 Task:  Click on Hockey In the Cross-Check Hockey League click on  Pick Sheet Your name Noah Mitchell Team name Charlotte Rush - X and  Email softage.3@softage.net Period 1 - 3 Point Game Edmonton Oilers Period 1 - 2 Point Game Dallas Stars Period 1 - 1 Point Game Columbus Blue Jackets Period 2 - 3 Point Game Colorado Avalanche Period 2 - 2 Point Game Chicago Blackhawks Period 2 - 1 Point Game Carolina Hurricanes Period 3 - 3 Point Game Calgary Flames Period 3 - 2 Point Game Buffalo Sabres Period 3 - 1 Point Game Boston Bruins Submit pick sheet
Action: Mouse moved to (682, 262)
Screenshot: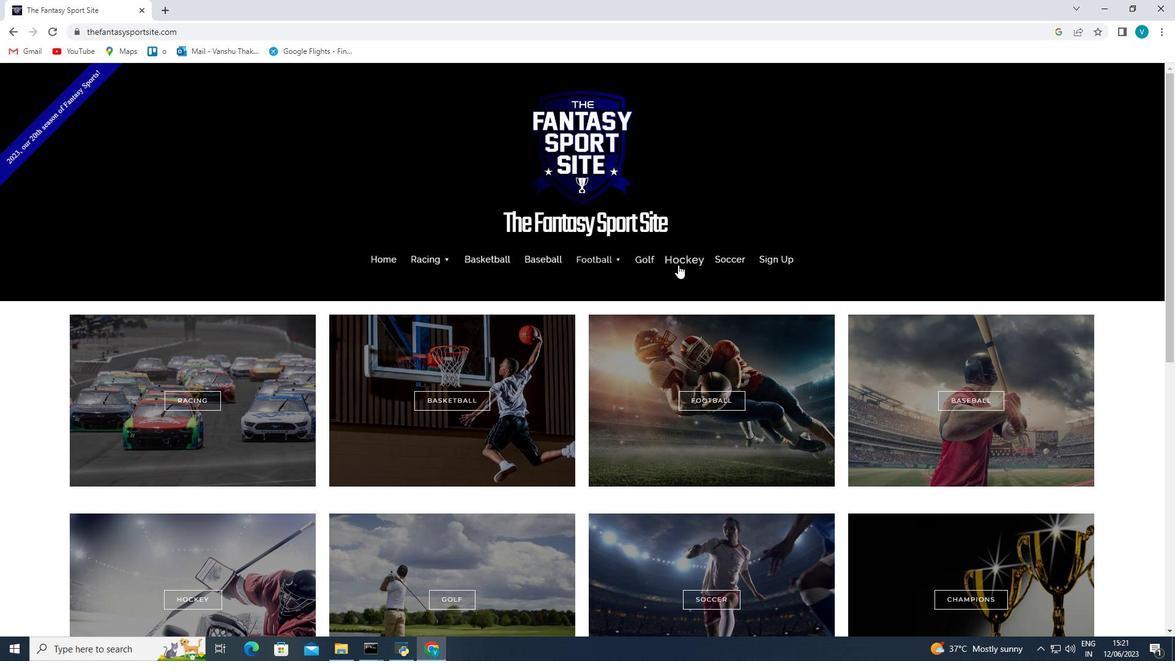 
Action: Mouse pressed left at (682, 262)
Screenshot: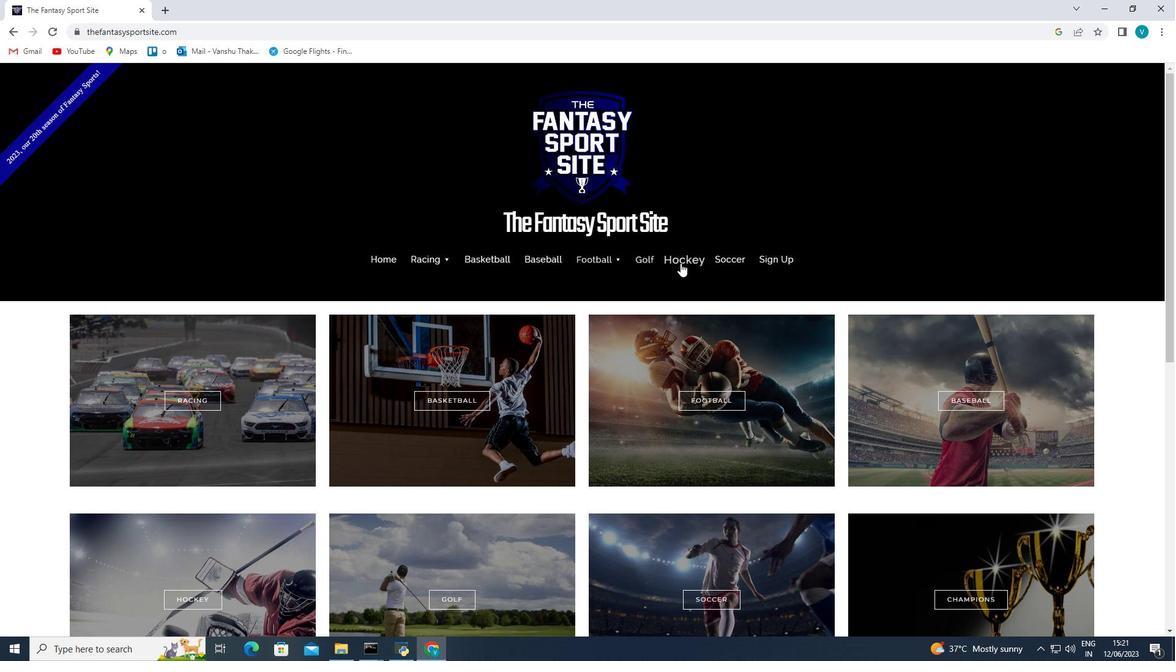 
Action: Mouse moved to (399, 430)
Screenshot: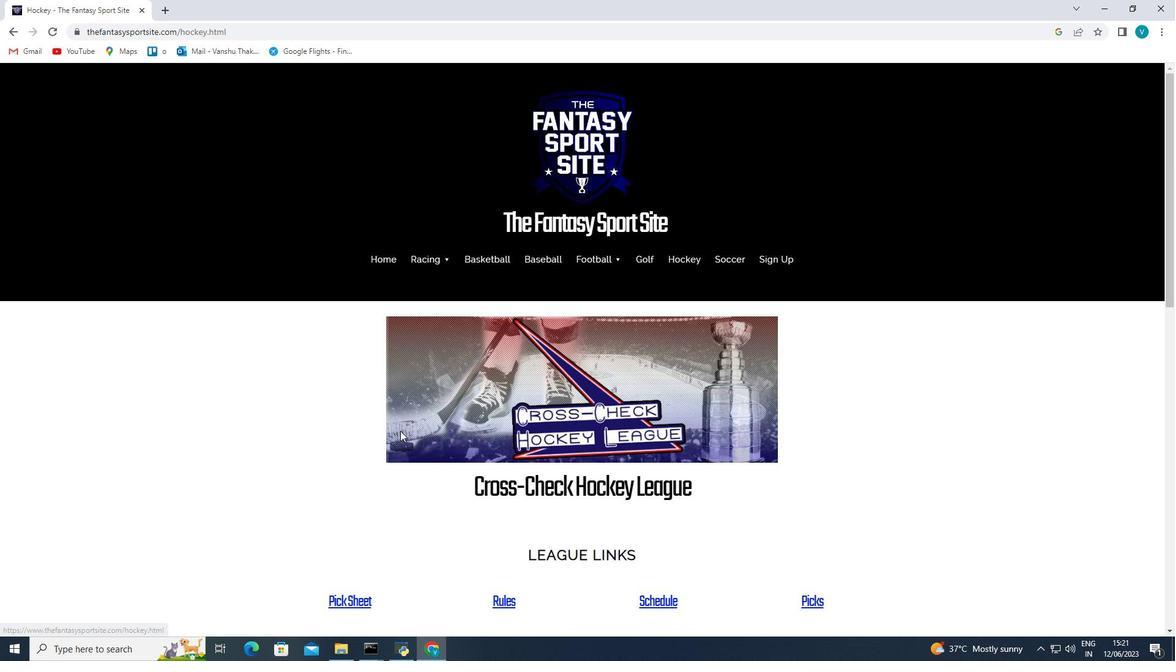 
Action: Mouse scrolled (399, 430) with delta (0, 0)
Screenshot: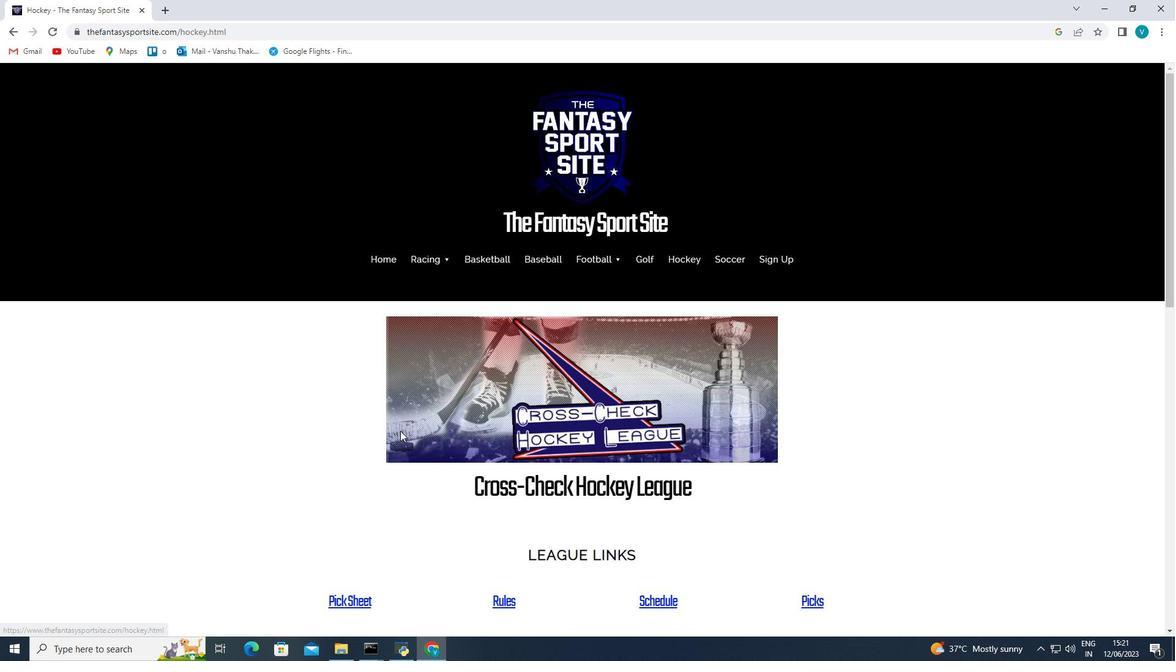 
Action: Mouse scrolled (399, 430) with delta (0, 0)
Screenshot: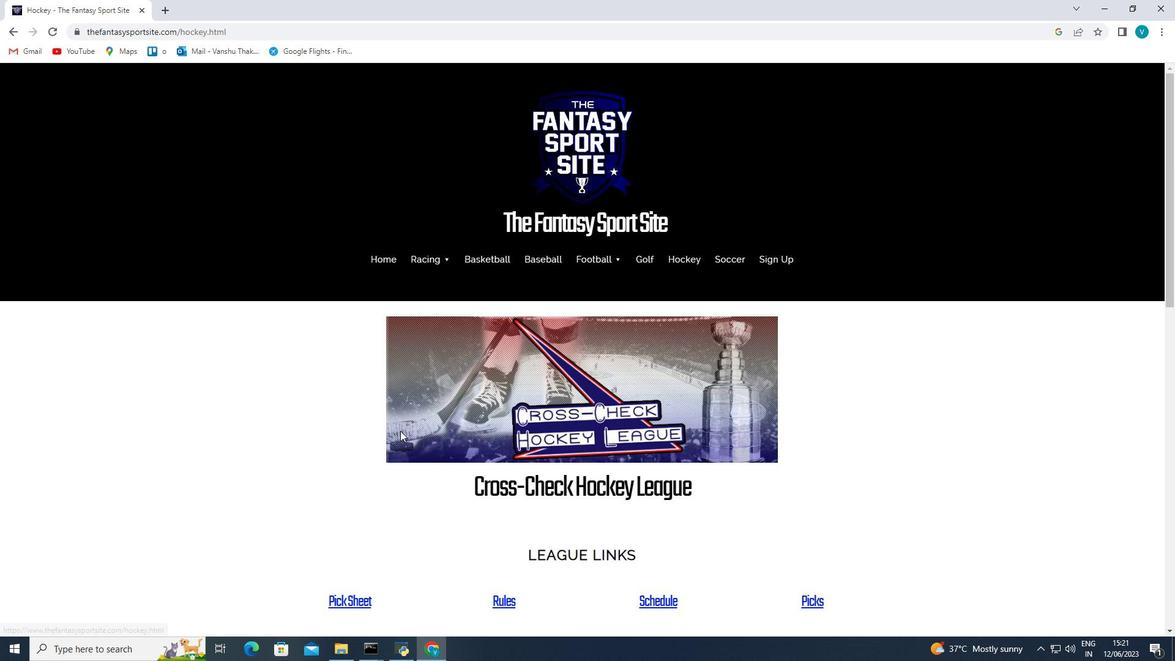 
Action: Mouse scrolled (399, 430) with delta (0, 0)
Screenshot: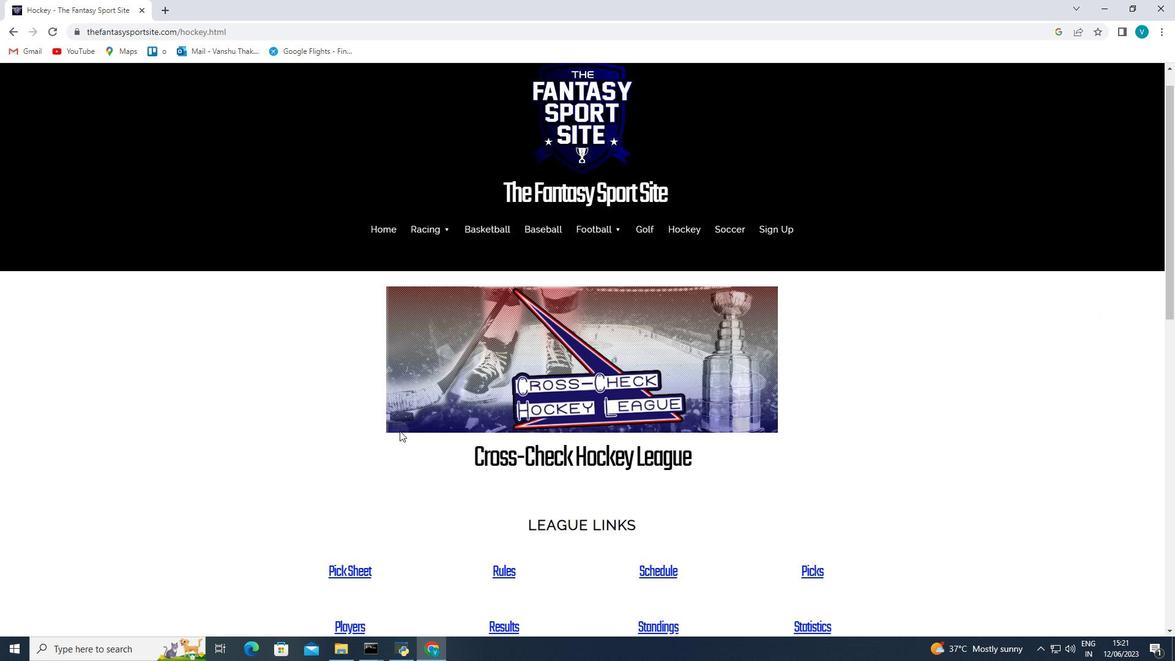 
Action: Mouse moved to (331, 419)
Screenshot: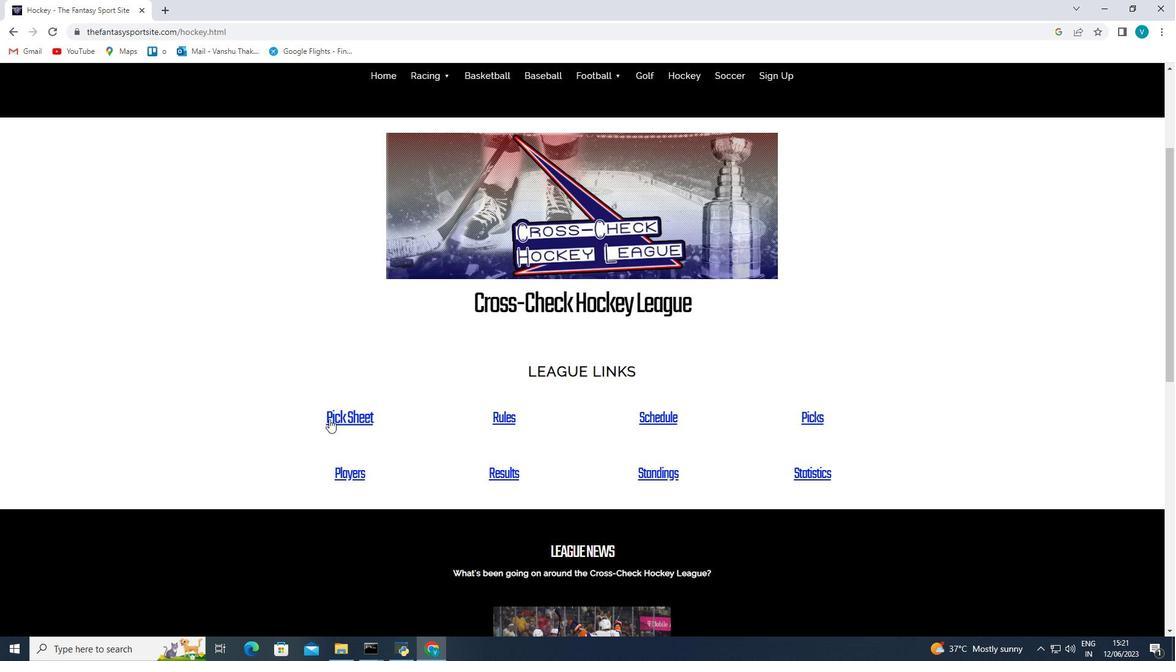 
Action: Mouse pressed left at (331, 419)
Screenshot: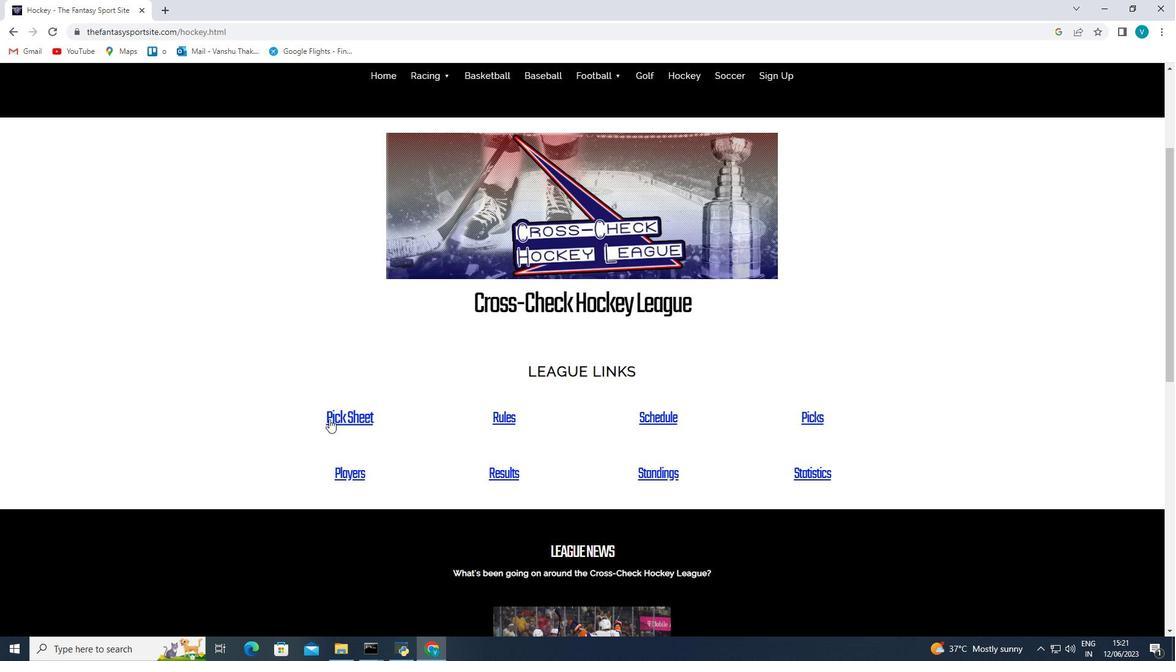 
Action: Mouse moved to (717, 388)
Screenshot: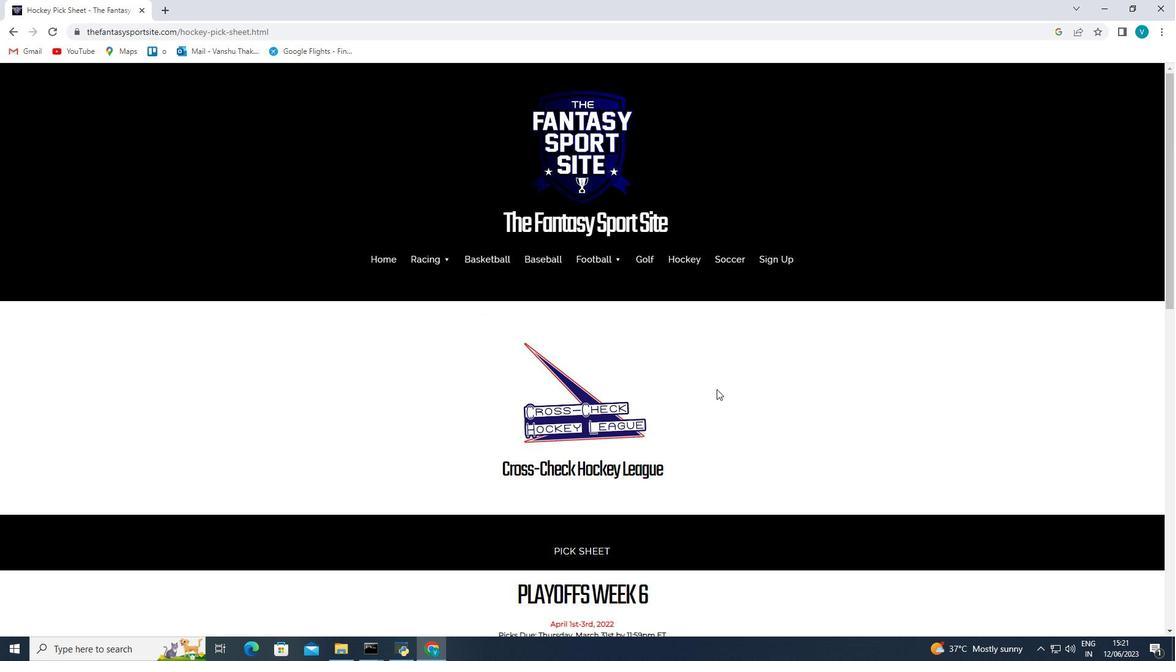 
Action: Mouse scrolled (717, 388) with delta (0, 0)
Screenshot: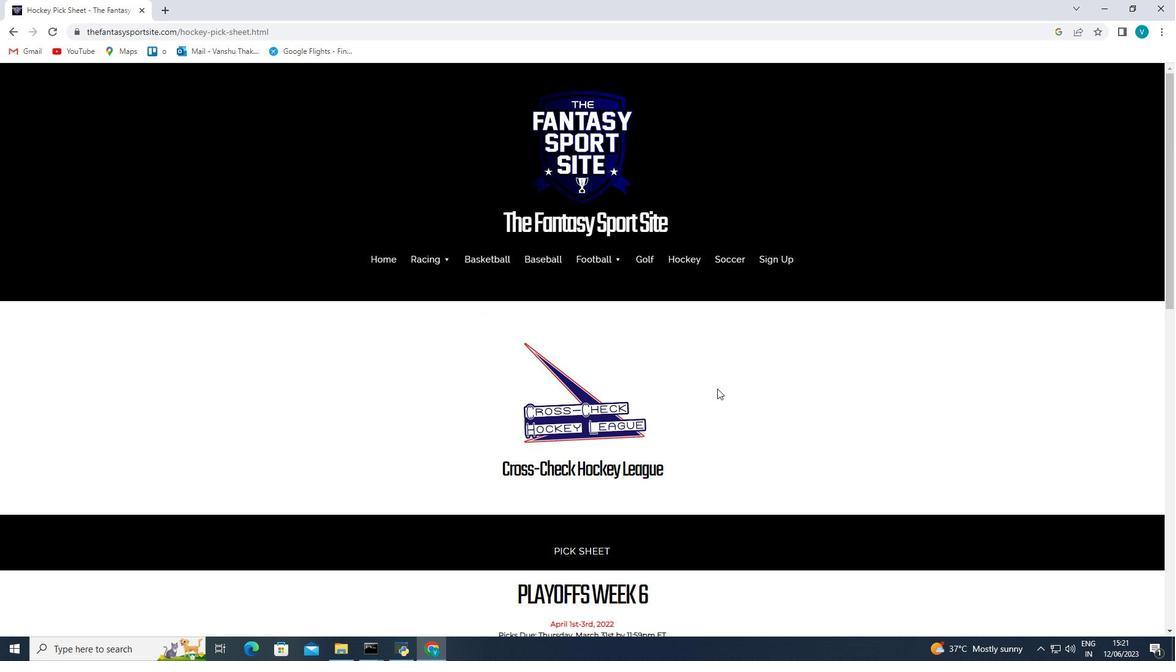 
Action: Mouse scrolled (717, 388) with delta (0, 0)
Screenshot: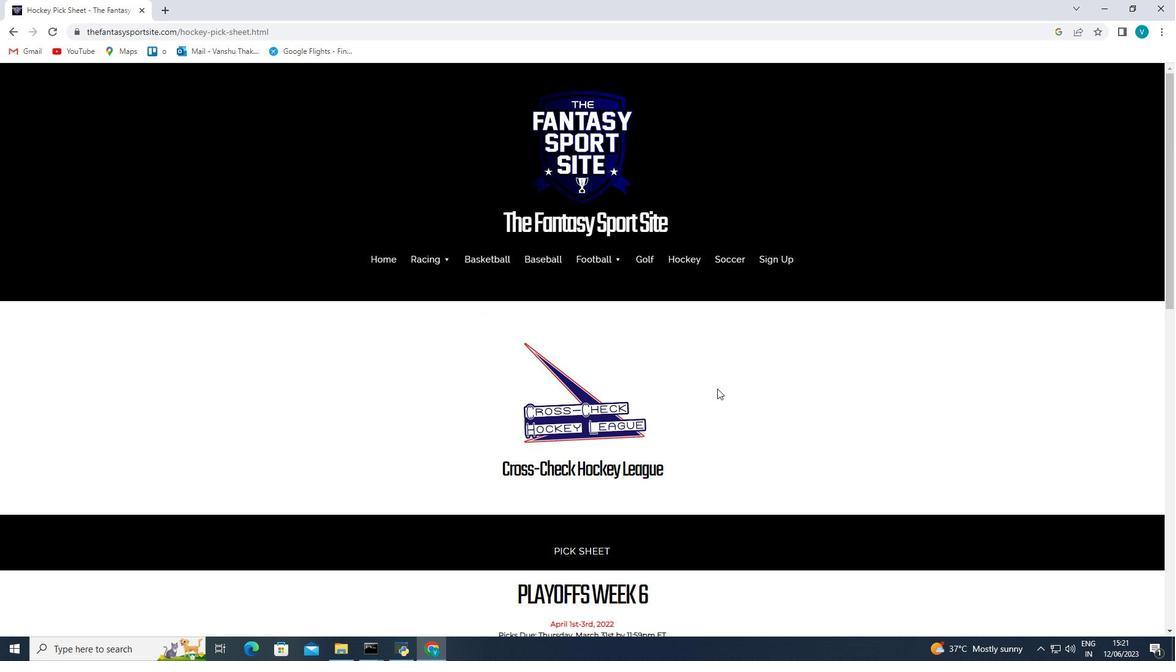 
Action: Mouse scrolled (717, 388) with delta (0, 0)
Screenshot: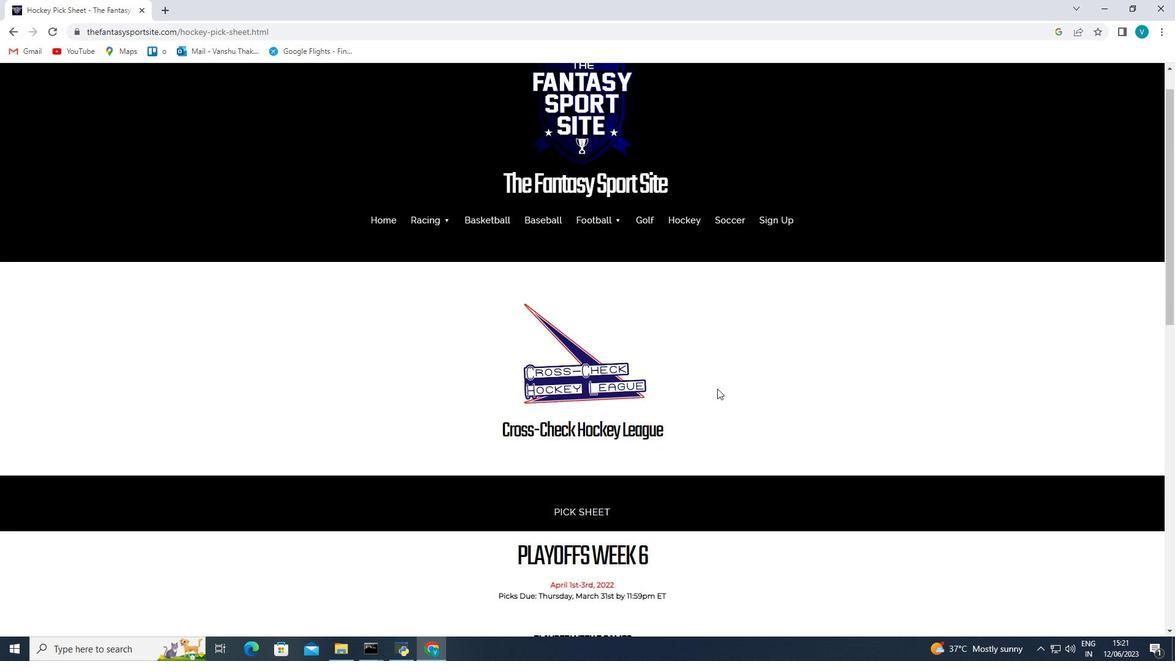
Action: Mouse scrolled (717, 388) with delta (0, 0)
Screenshot: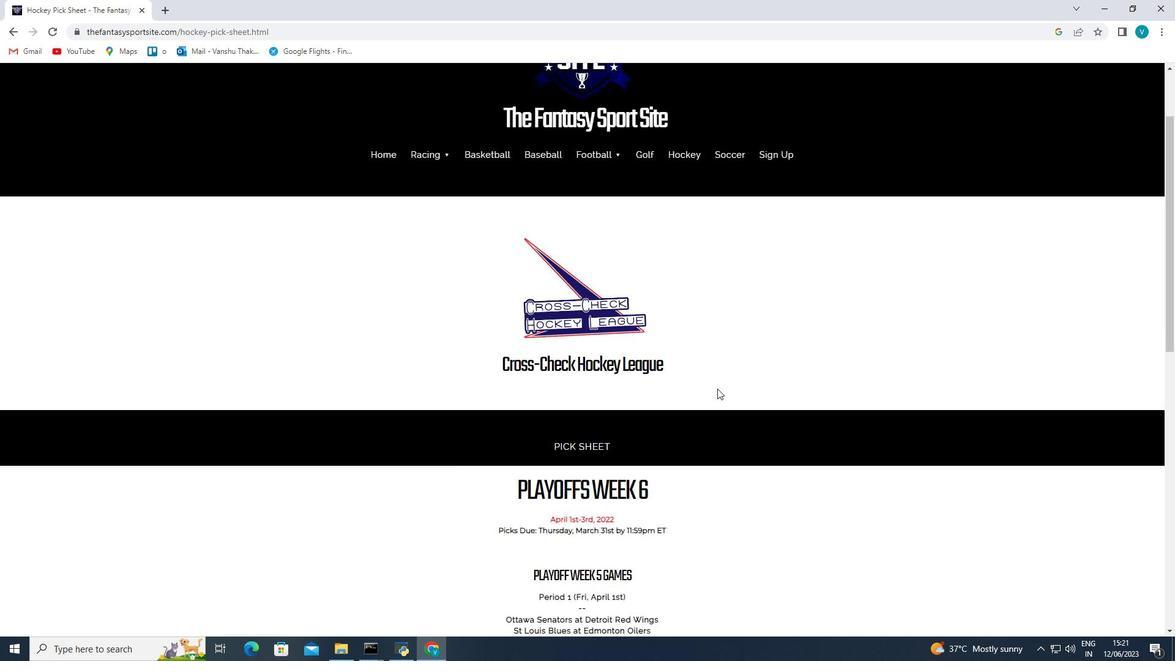 
Action: Mouse scrolled (717, 388) with delta (0, 0)
Screenshot: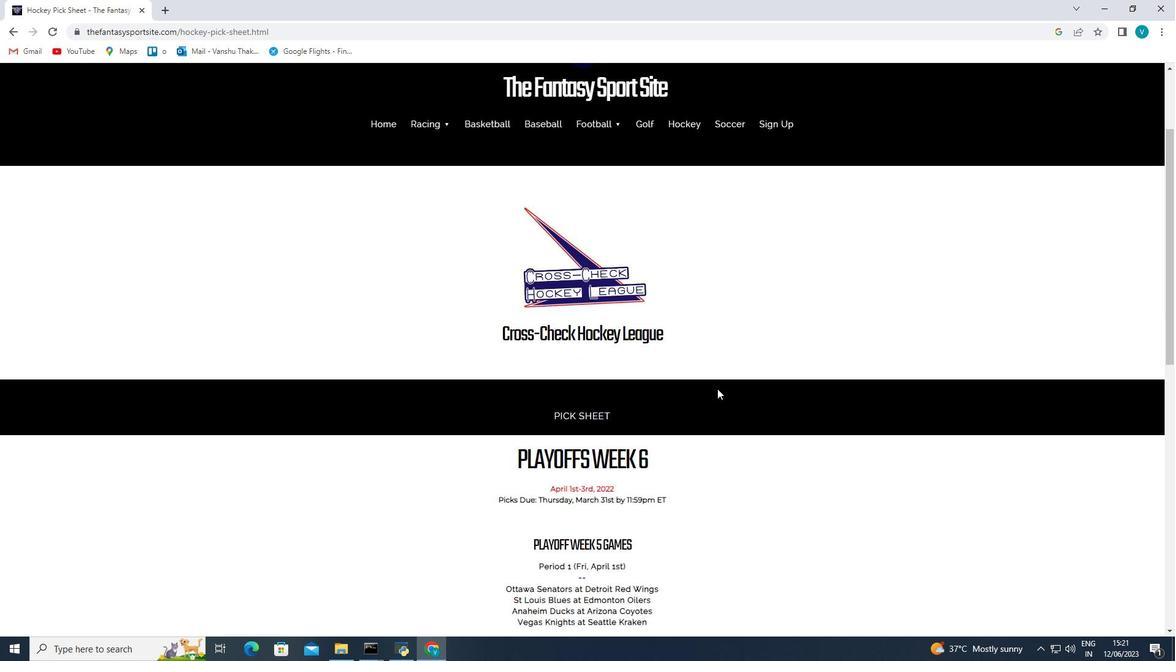 
Action: Mouse scrolled (717, 388) with delta (0, 0)
Screenshot: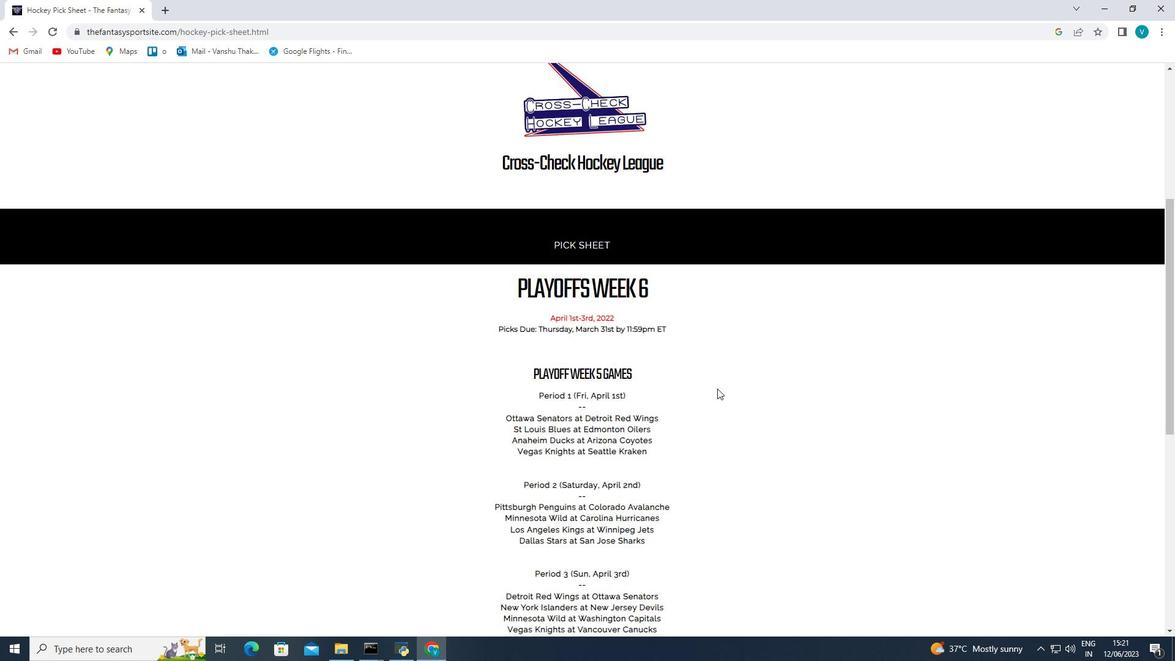
Action: Mouse scrolled (717, 388) with delta (0, 0)
Screenshot: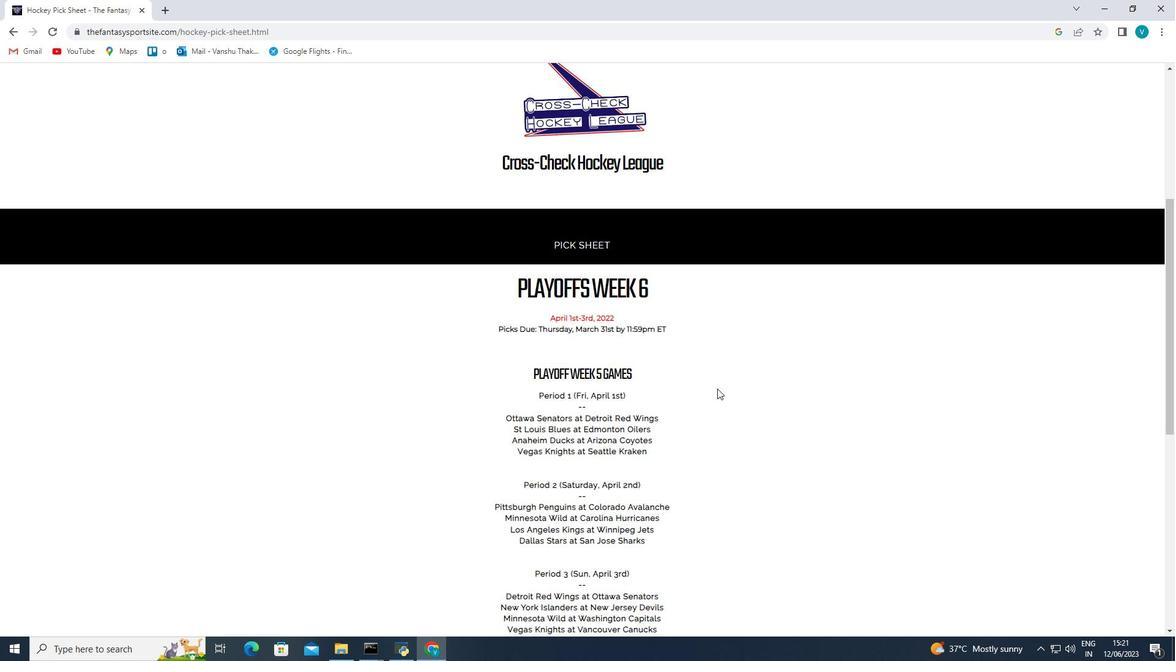 
Action: Mouse scrolled (717, 388) with delta (0, 0)
Screenshot: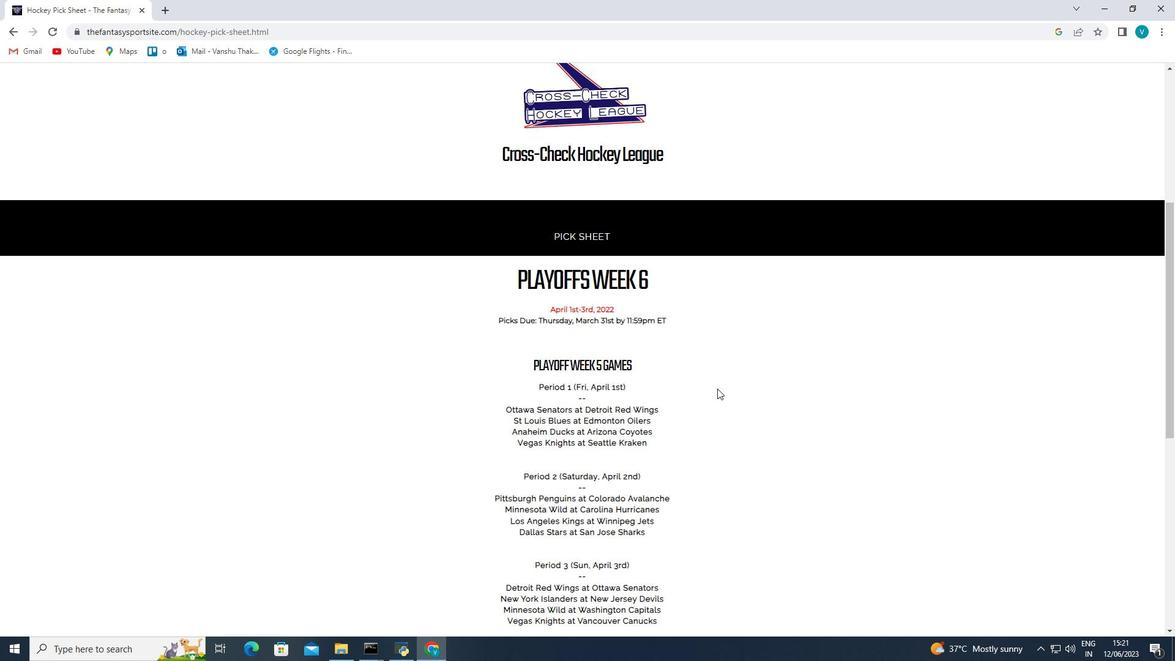 
Action: Mouse scrolled (717, 388) with delta (0, 0)
Screenshot: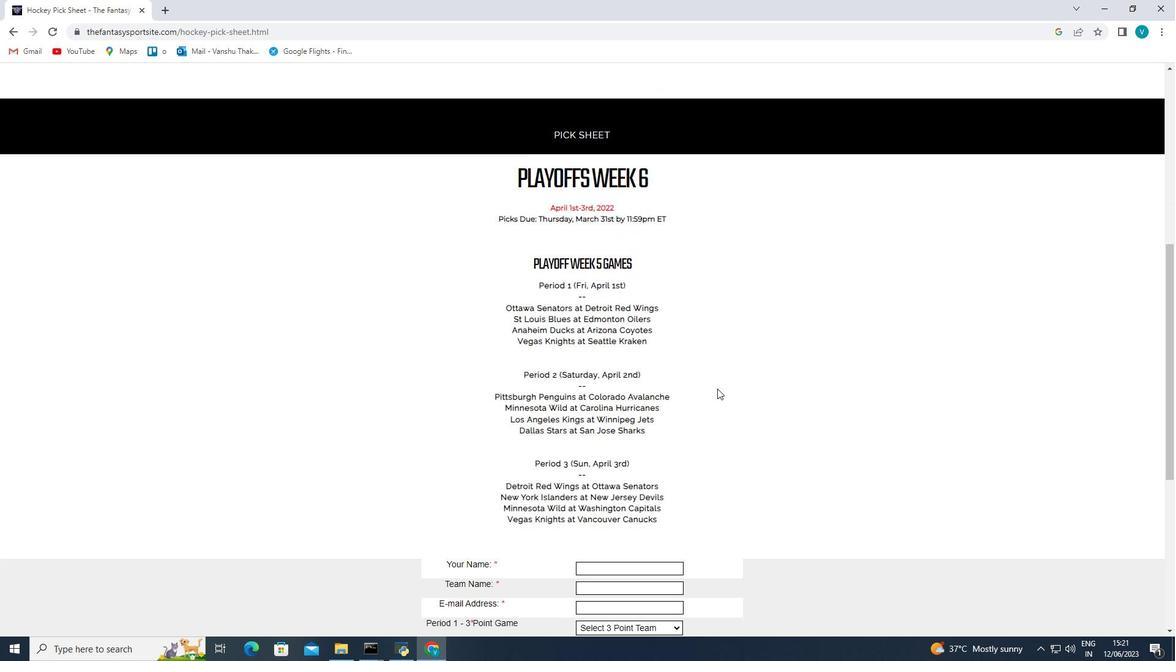 
Action: Mouse scrolled (717, 388) with delta (0, 0)
Screenshot: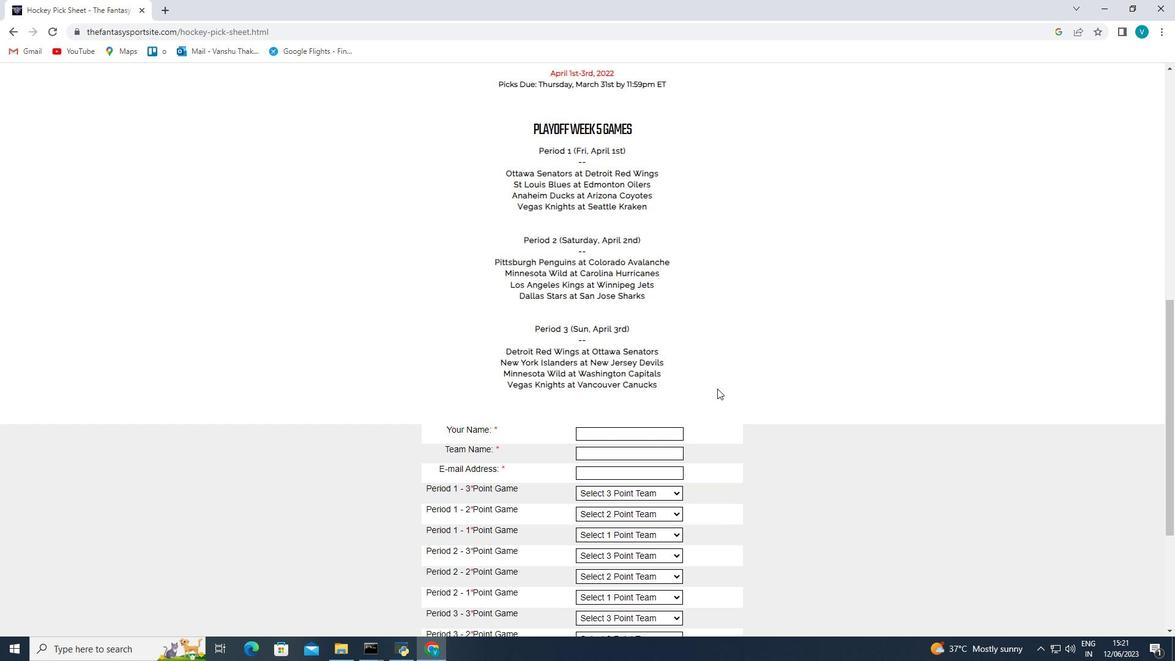 
Action: Mouse scrolled (717, 388) with delta (0, 0)
Screenshot: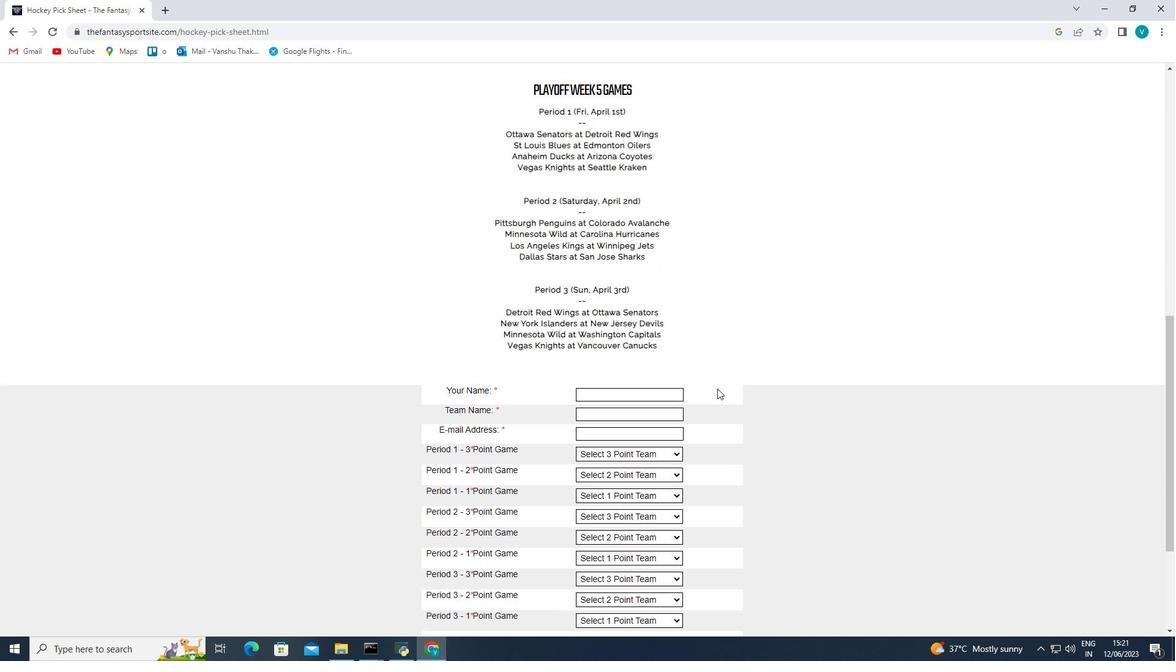 
Action: Mouse scrolled (717, 388) with delta (0, 0)
Screenshot: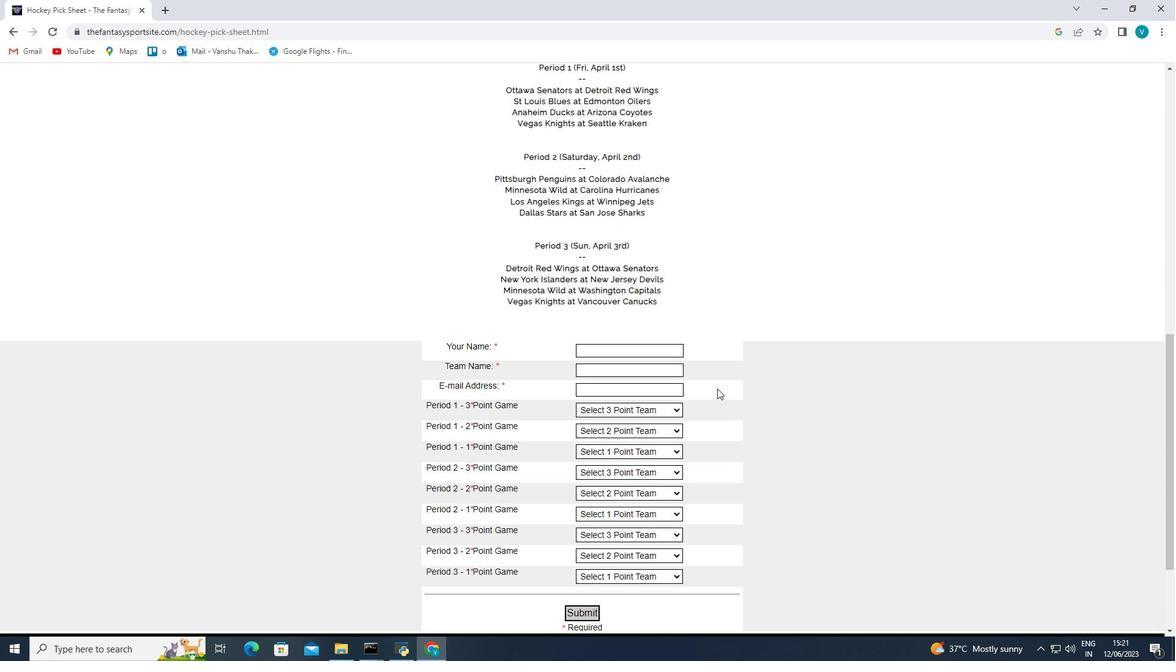 
Action: Mouse moved to (603, 254)
Screenshot: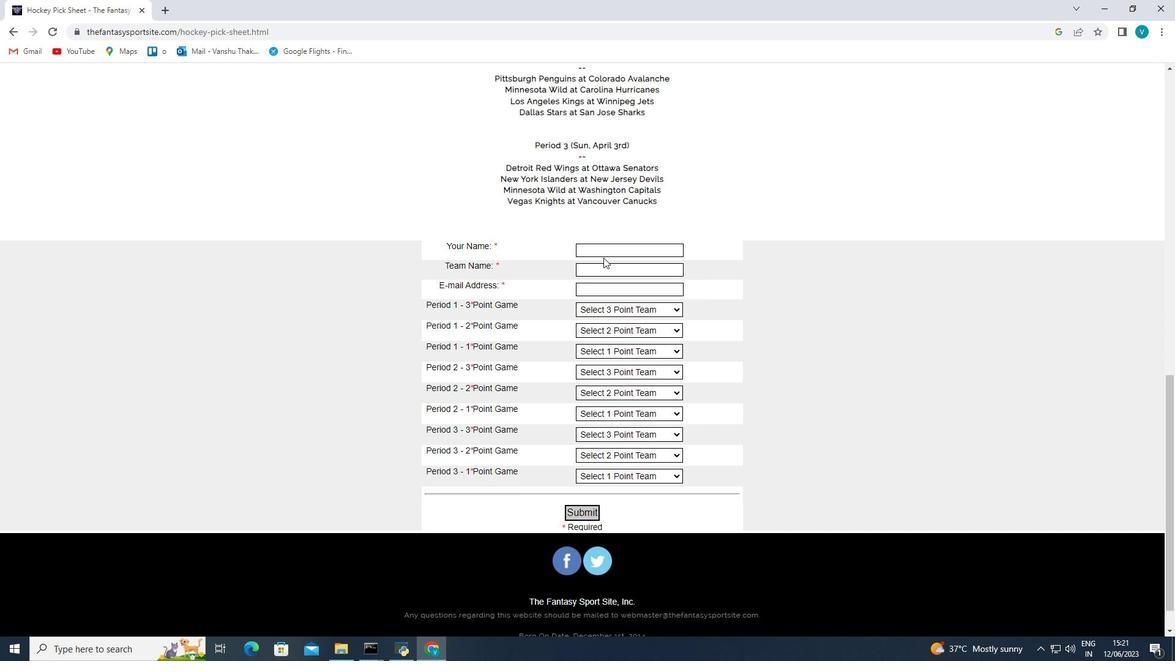 
Action: Mouse pressed left at (603, 254)
Screenshot: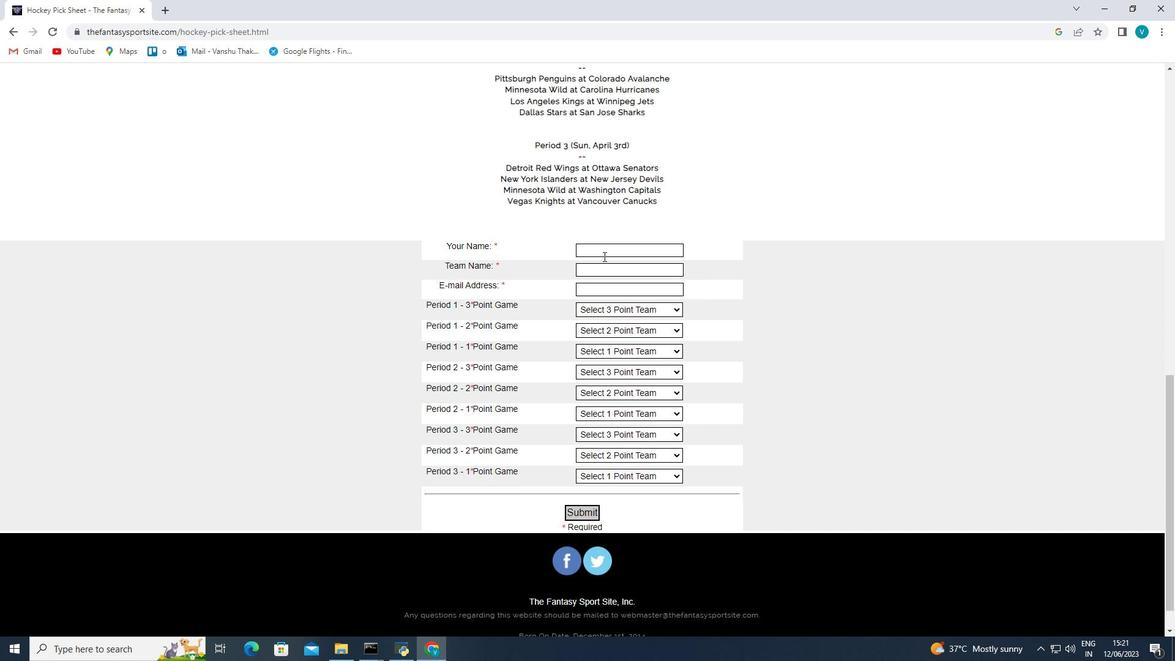 
Action: Key pressed <Key.shift>Noah<Key.space><Key.shift>Mitchell
Screenshot: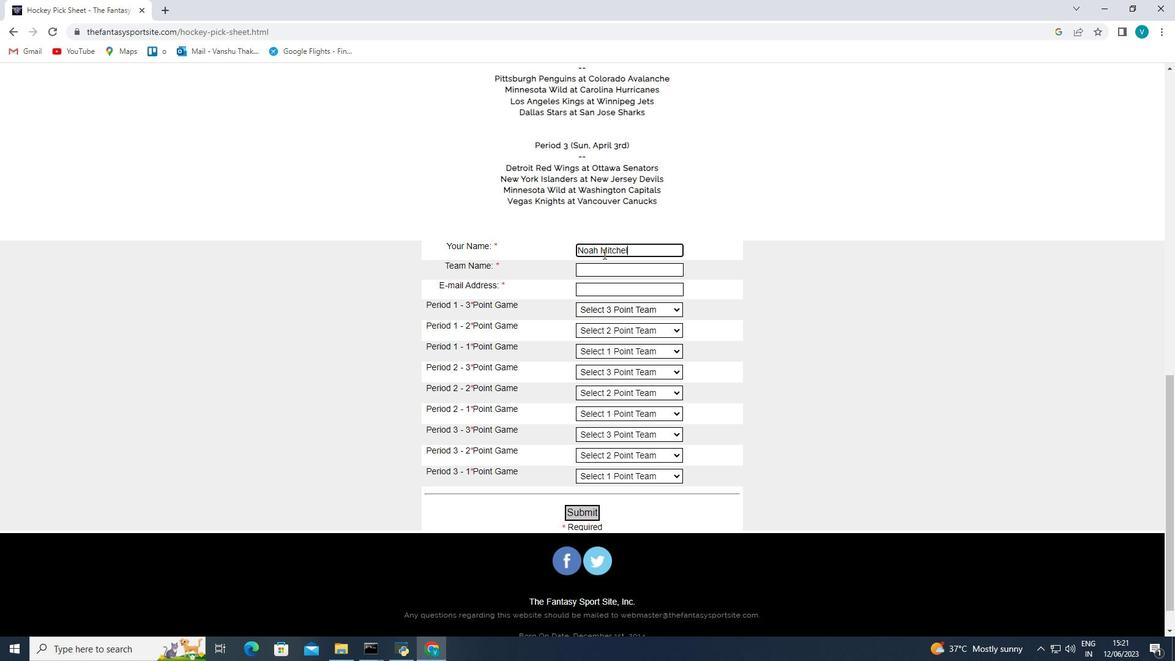 
Action: Mouse moved to (604, 269)
Screenshot: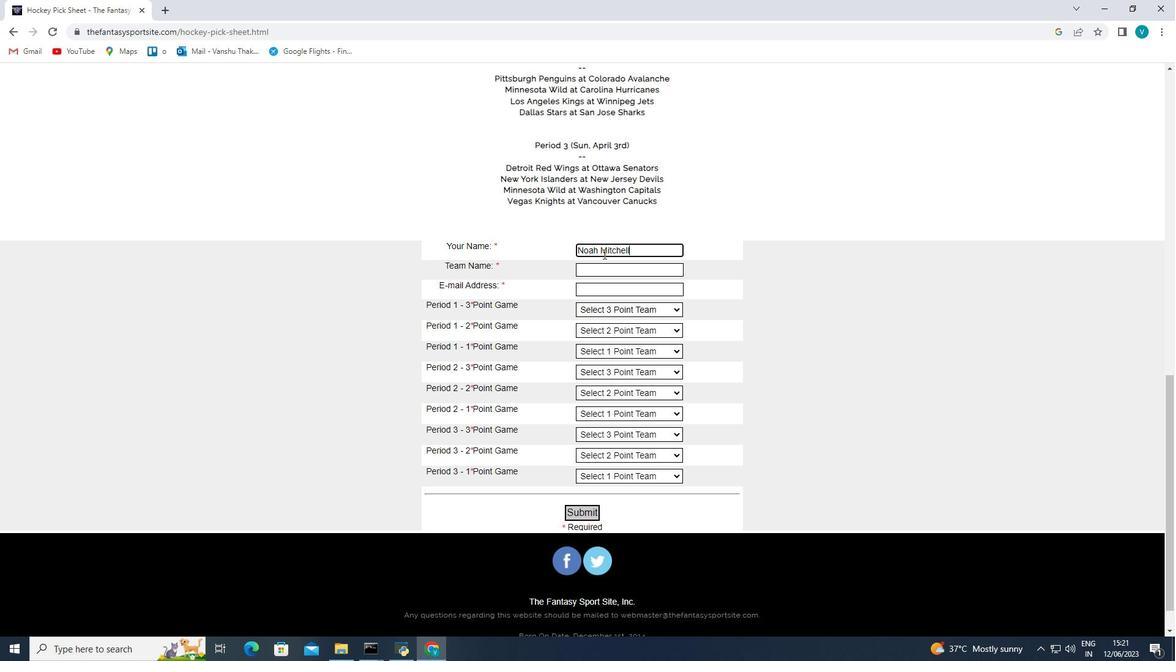 
Action: Mouse pressed left at (604, 269)
Screenshot: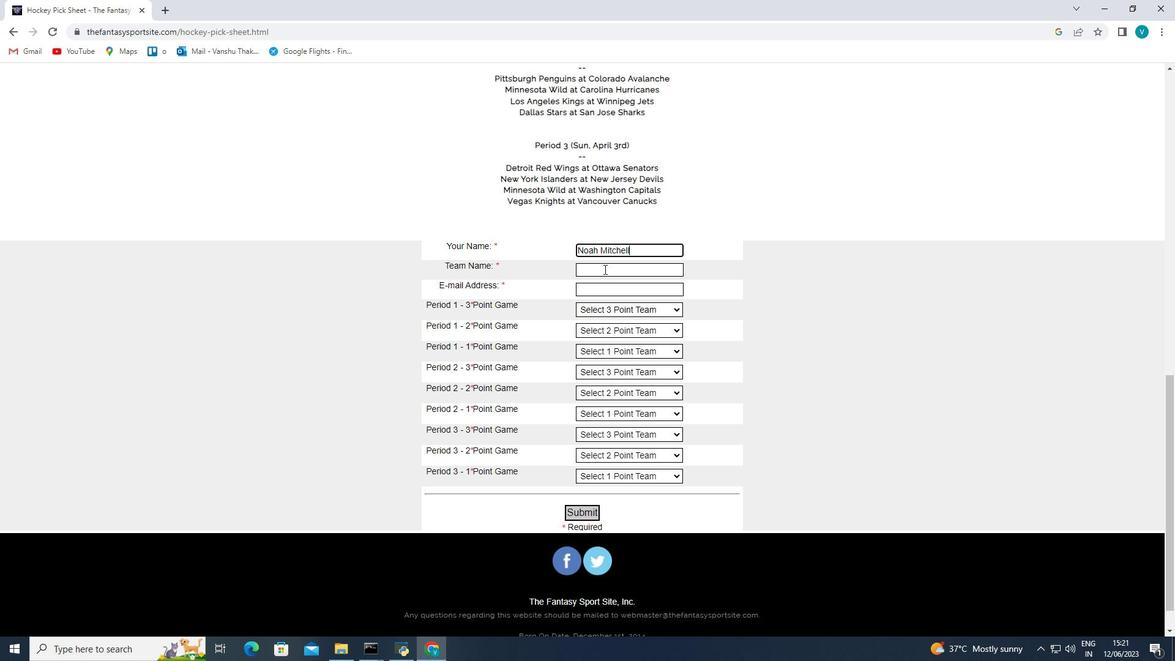 
Action: Mouse moved to (685, 216)
Screenshot: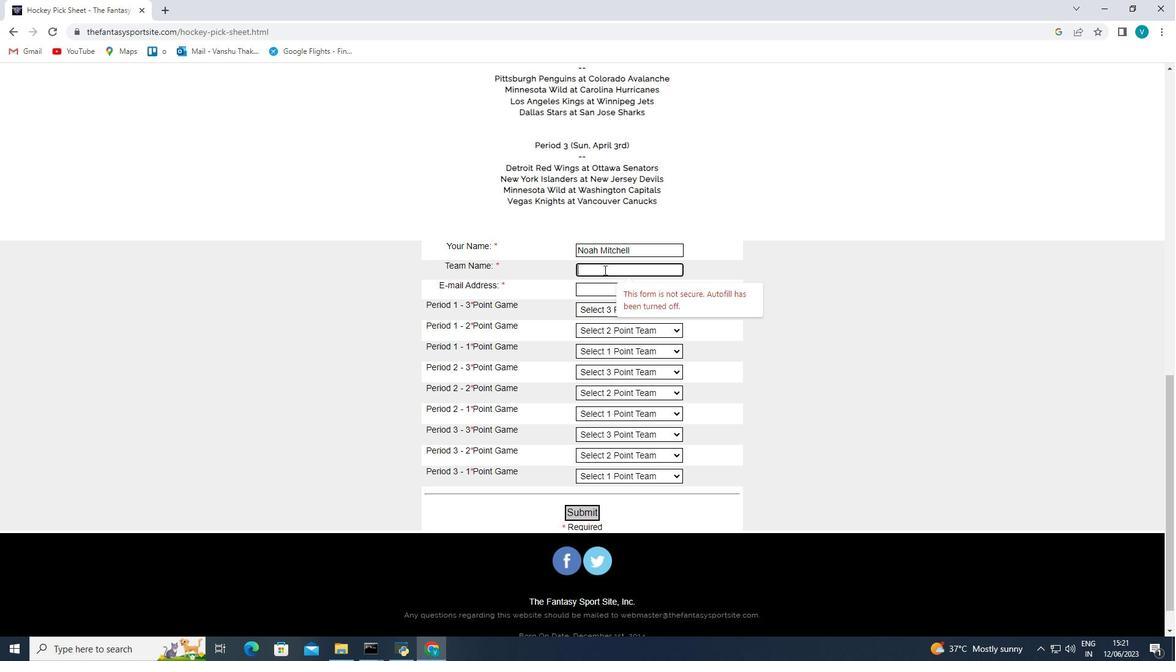 
Action: Key pressed <Key.shift>Charlotte<Key.space><Key.shift>Rush-<Key.space><Key.shift>X
Screenshot: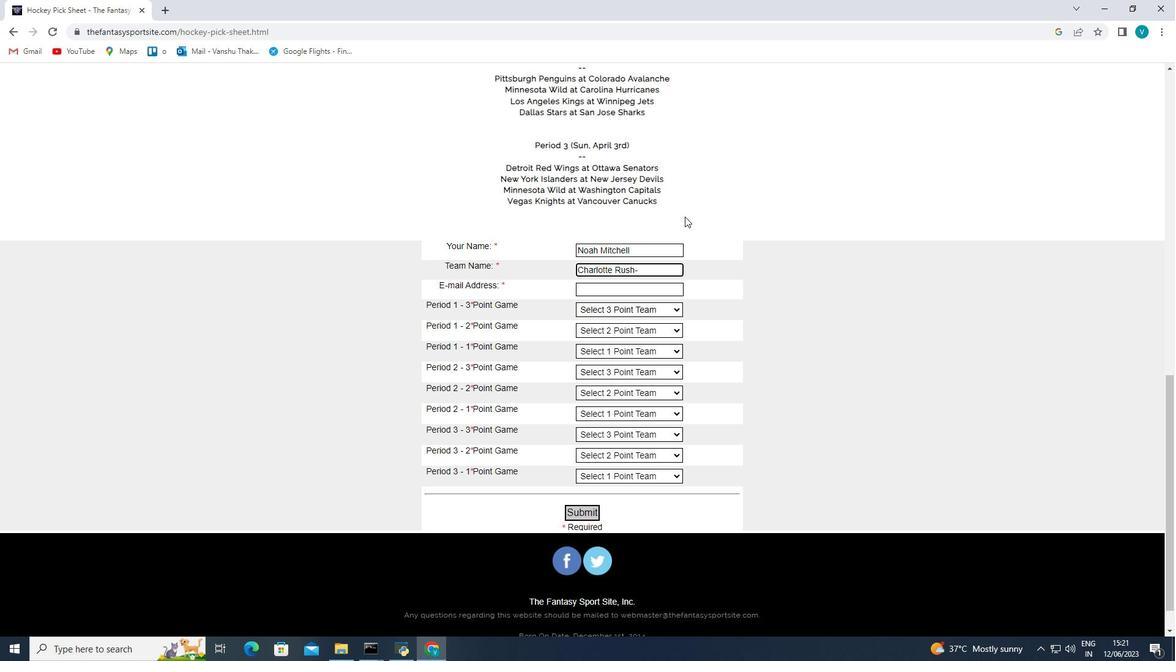 
Action: Mouse moved to (642, 287)
Screenshot: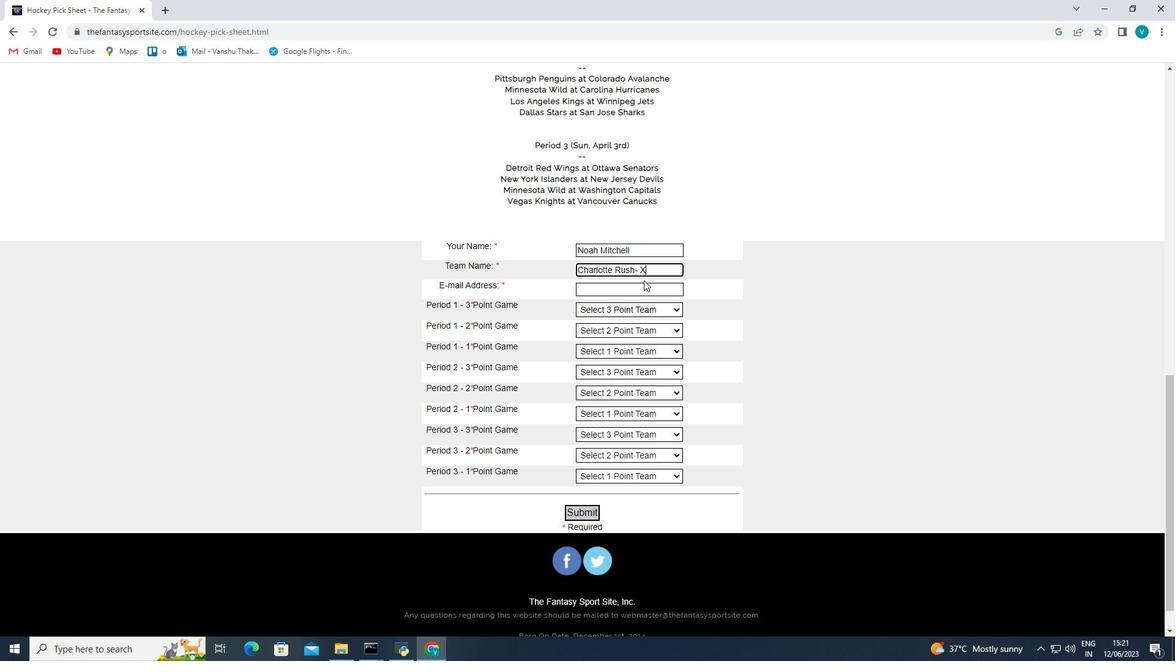 
Action: Mouse pressed left at (642, 287)
Screenshot: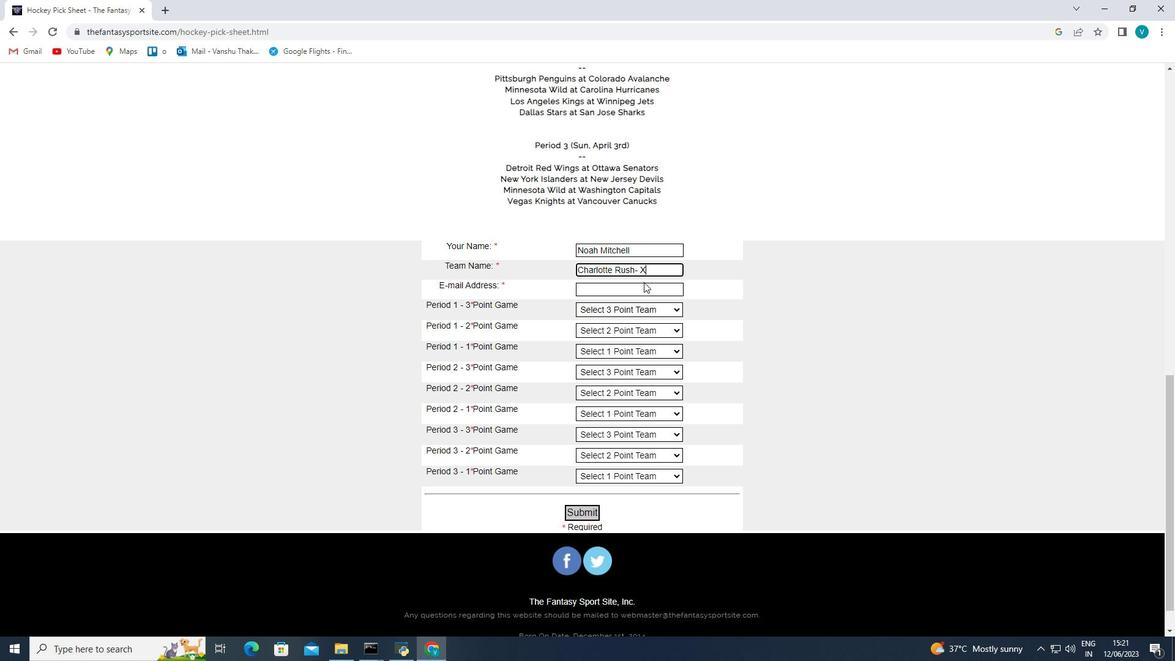 
Action: Mouse moved to (708, 241)
Screenshot: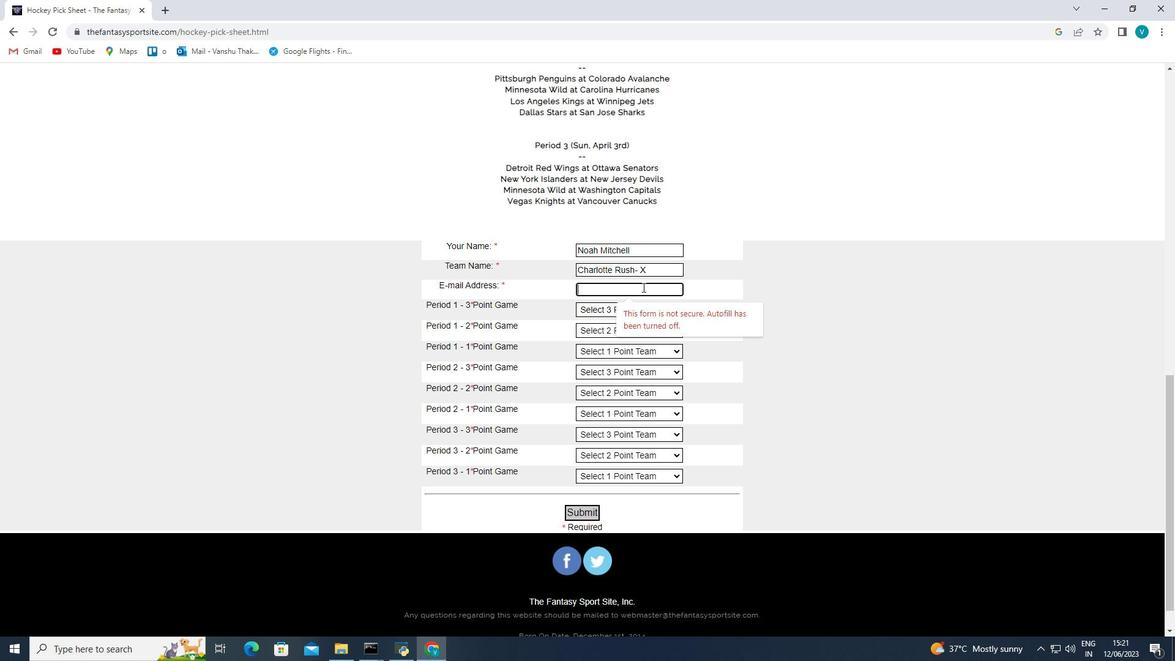 
Action: Key pressed softage.3<Key.shift>@softage.net
Screenshot: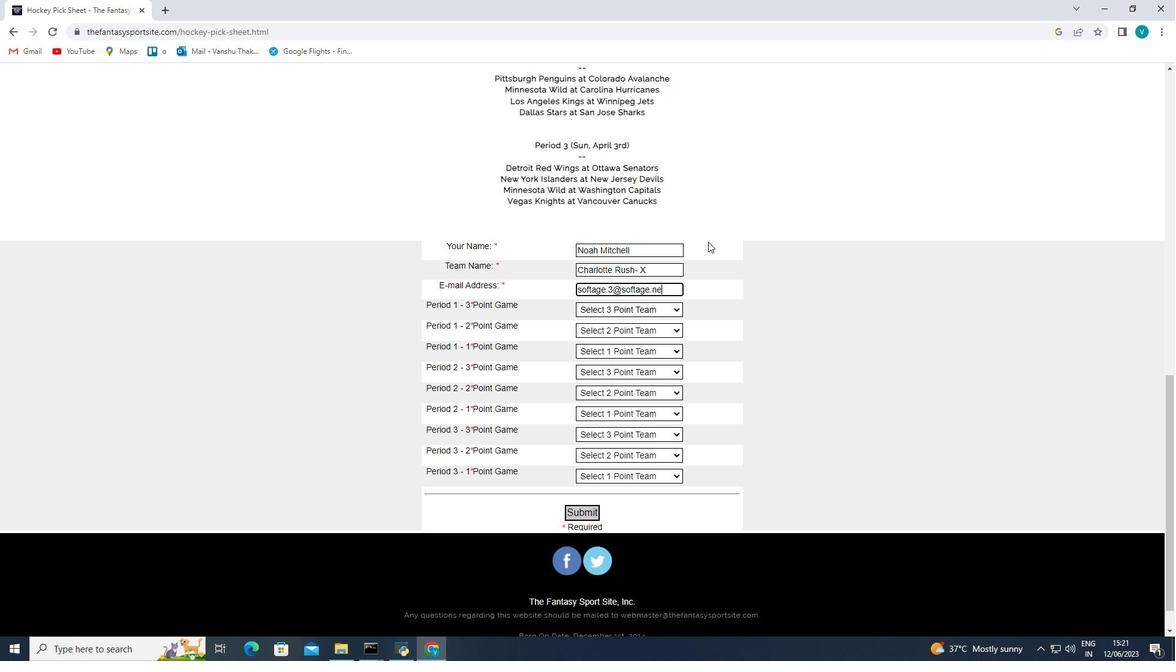 
Action: Mouse moved to (644, 309)
Screenshot: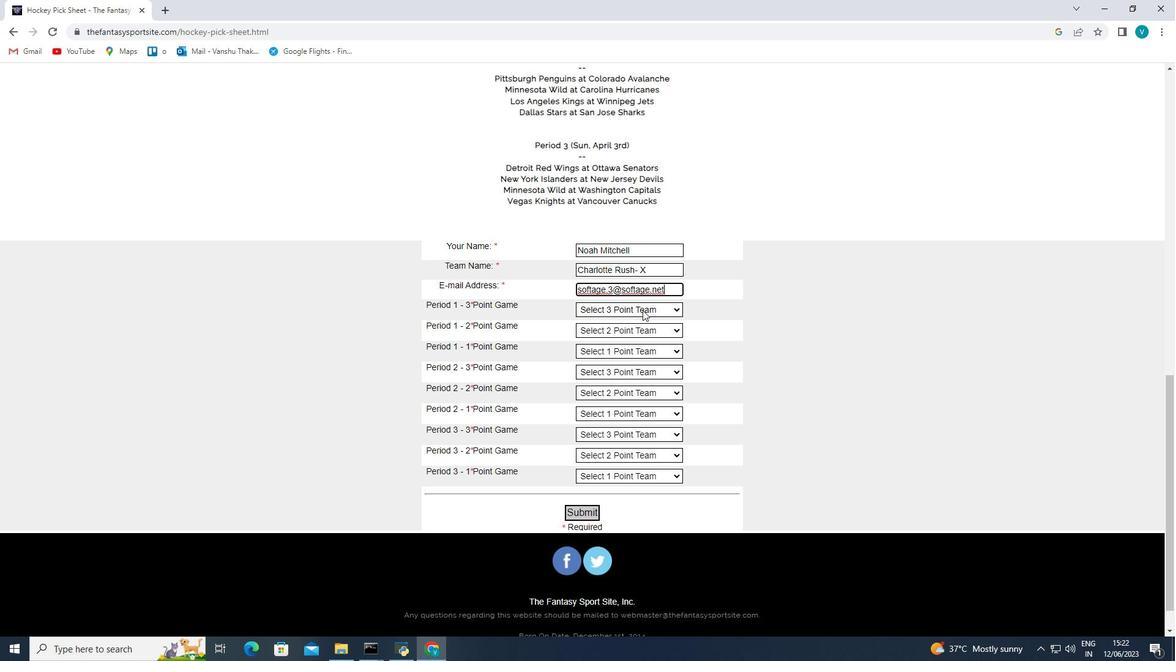 
Action: Mouse pressed left at (644, 309)
Screenshot: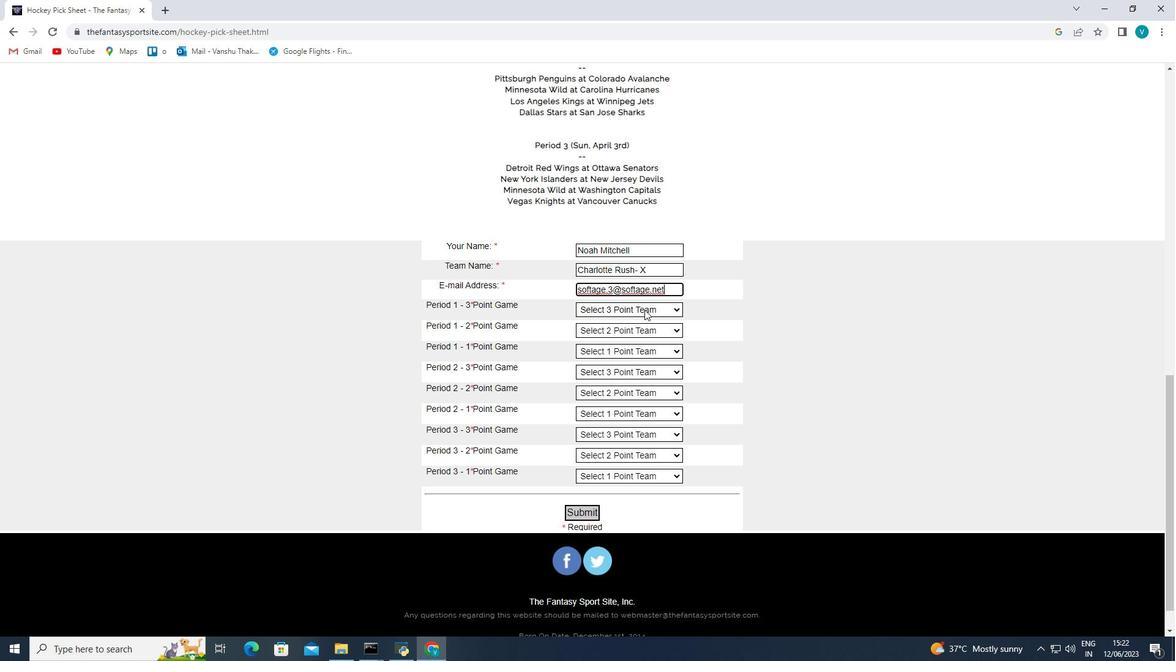 
Action: Mouse moved to (640, 454)
Screenshot: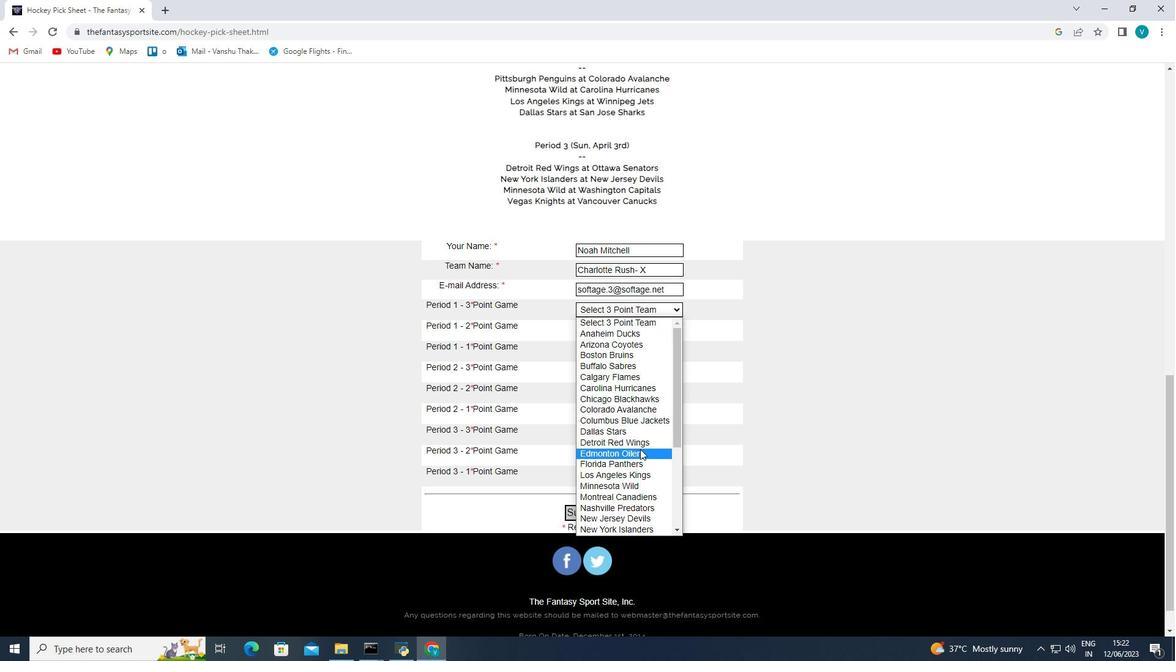 
Action: Mouse pressed left at (640, 454)
Screenshot: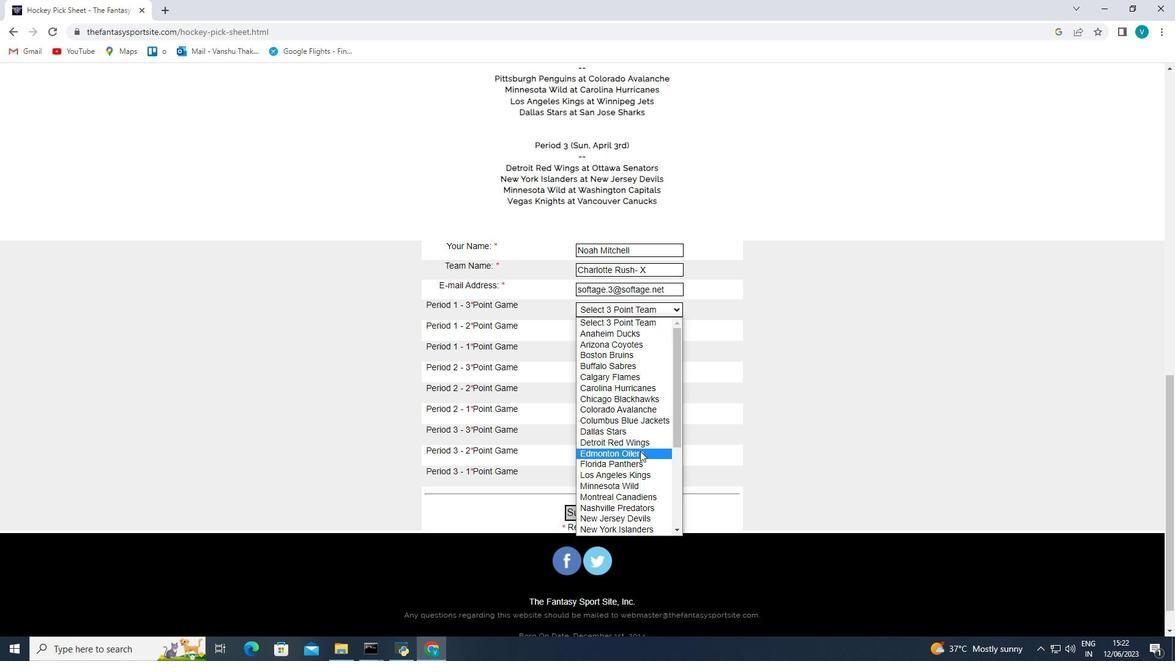 
Action: Mouse moved to (644, 334)
Screenshot: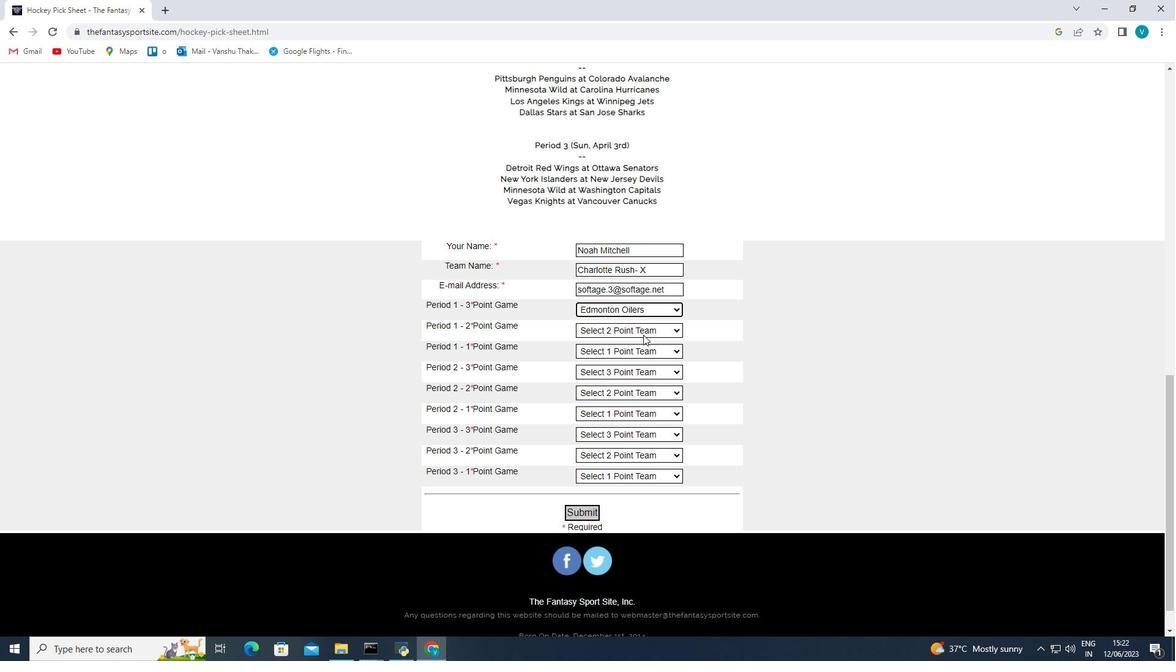 
Action: Mouse pressed left at (644, 334)
Screenshot: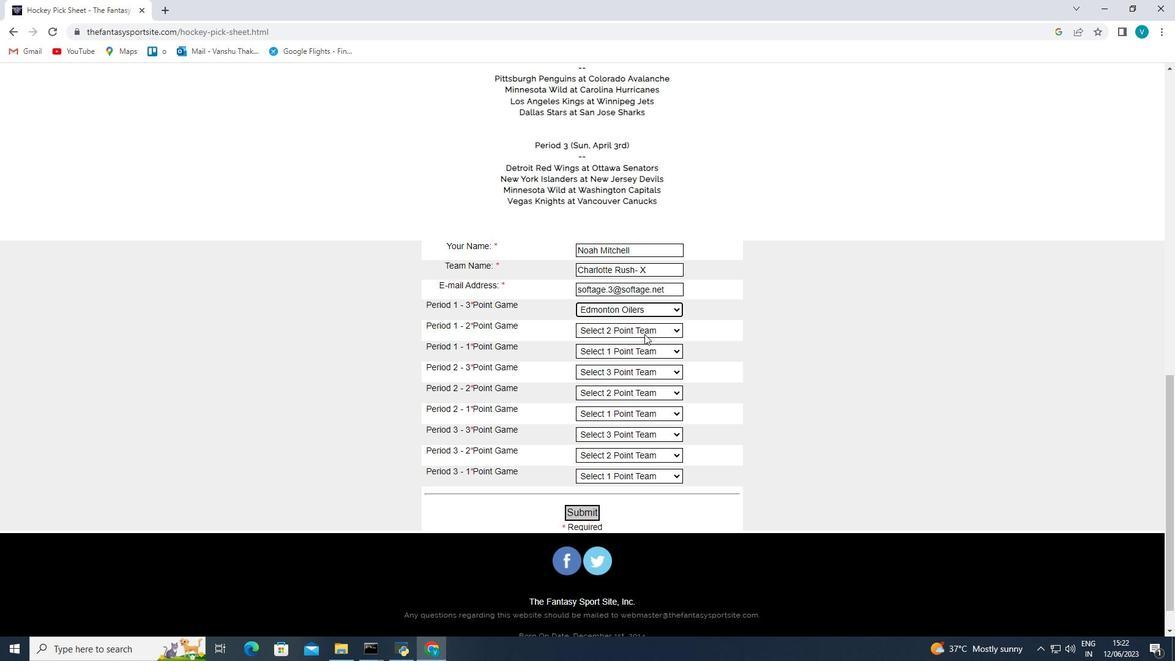 
Action: Mouse moved to (607, 451)
Screenshot: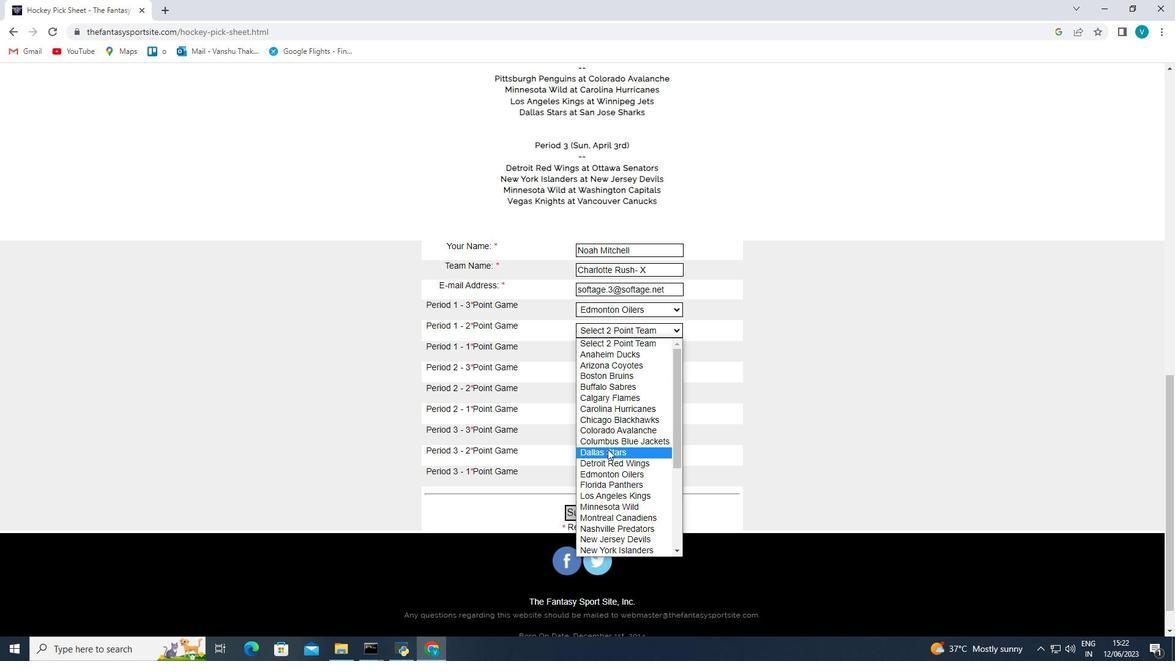 
Action: Mouse pressed left at (607, 451)
Screenshot: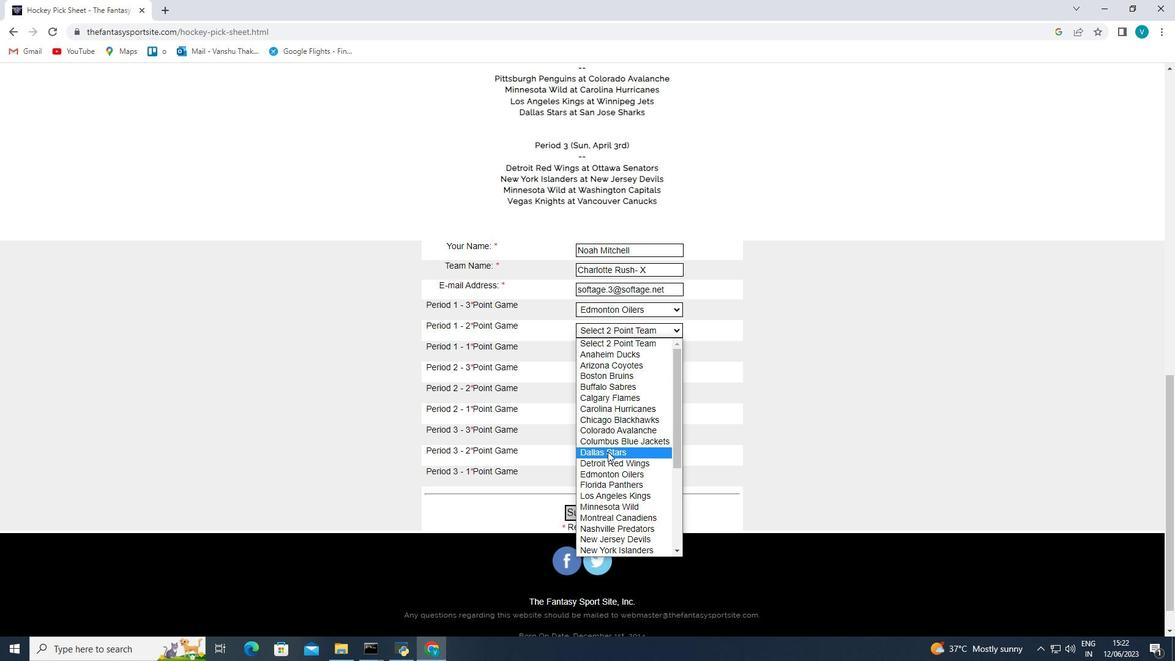 
Action: Mouse moved to (620, 349)
Screenshot: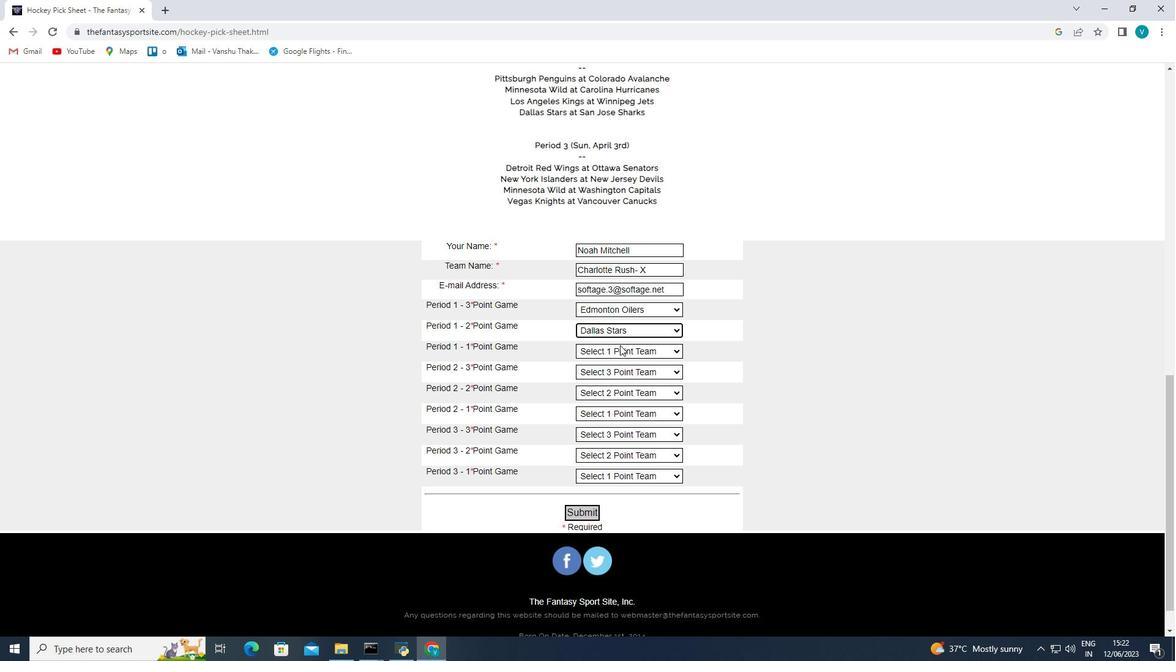 
Action: Mouse pressed left at (620, 349)
Screenshot: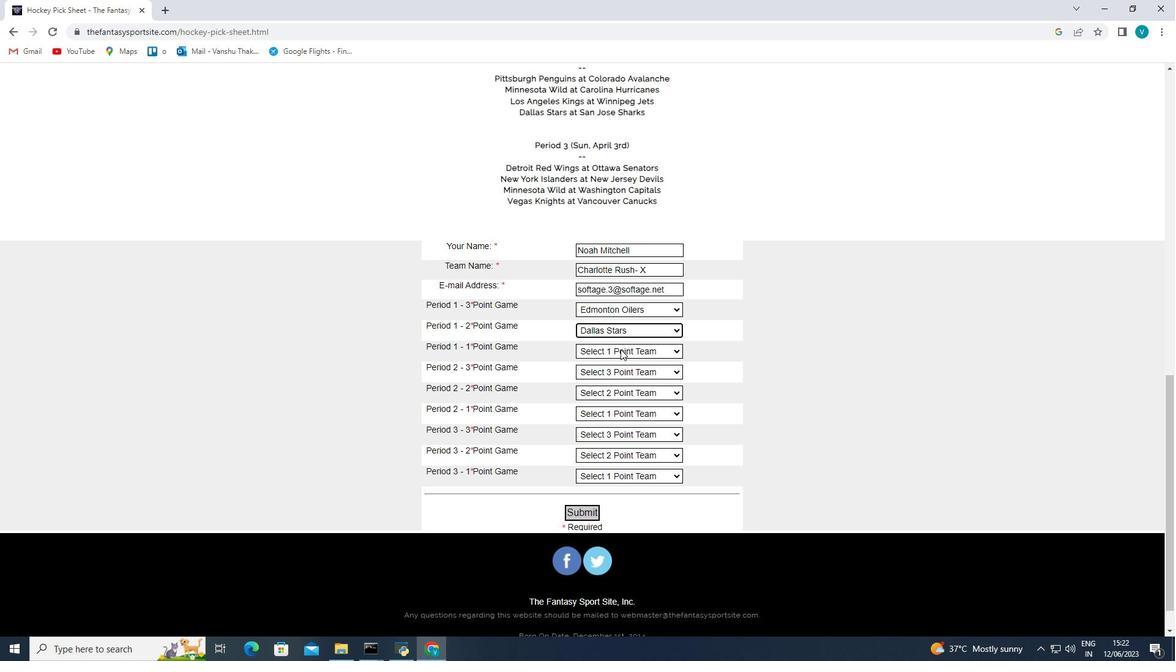 
Action: Mouse moved to (613, 457)
Screenshot: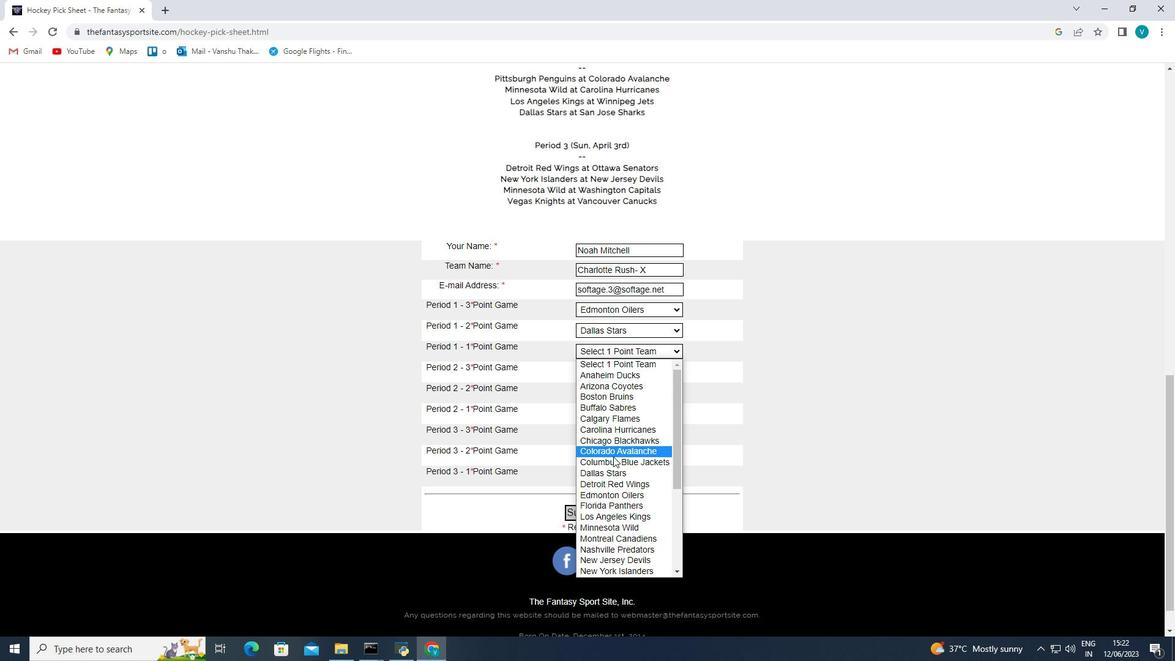 
Action: Mouse pressed left at (613, 457)
Screenshot: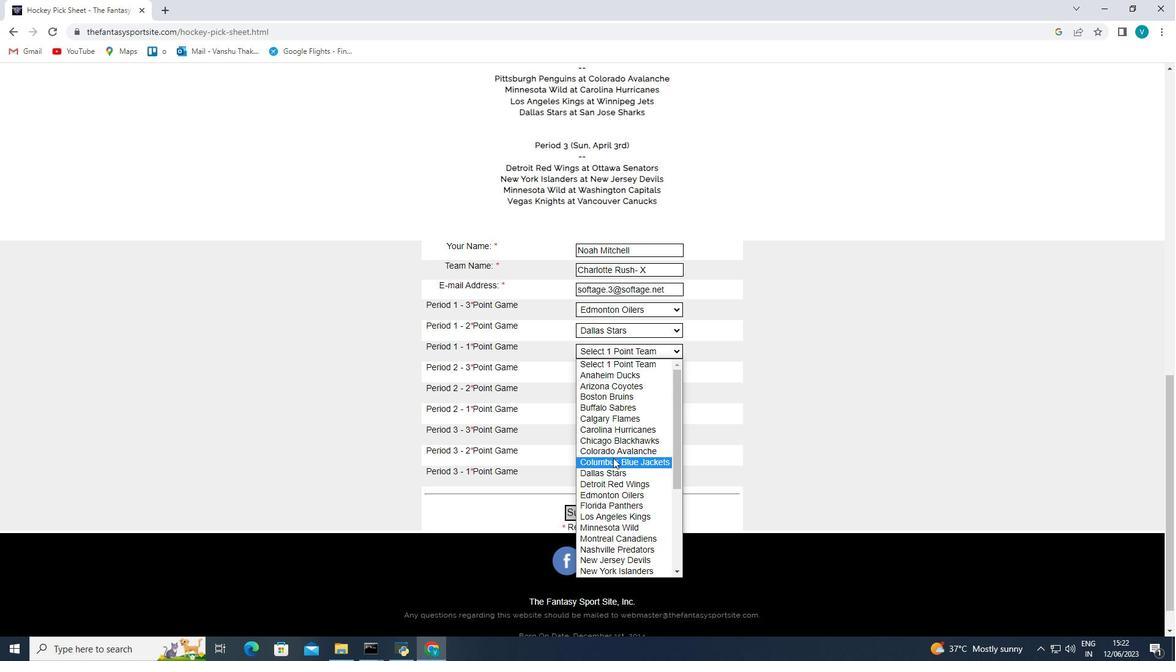 
Action: Mouse moved to (637, 375)
Screenshot: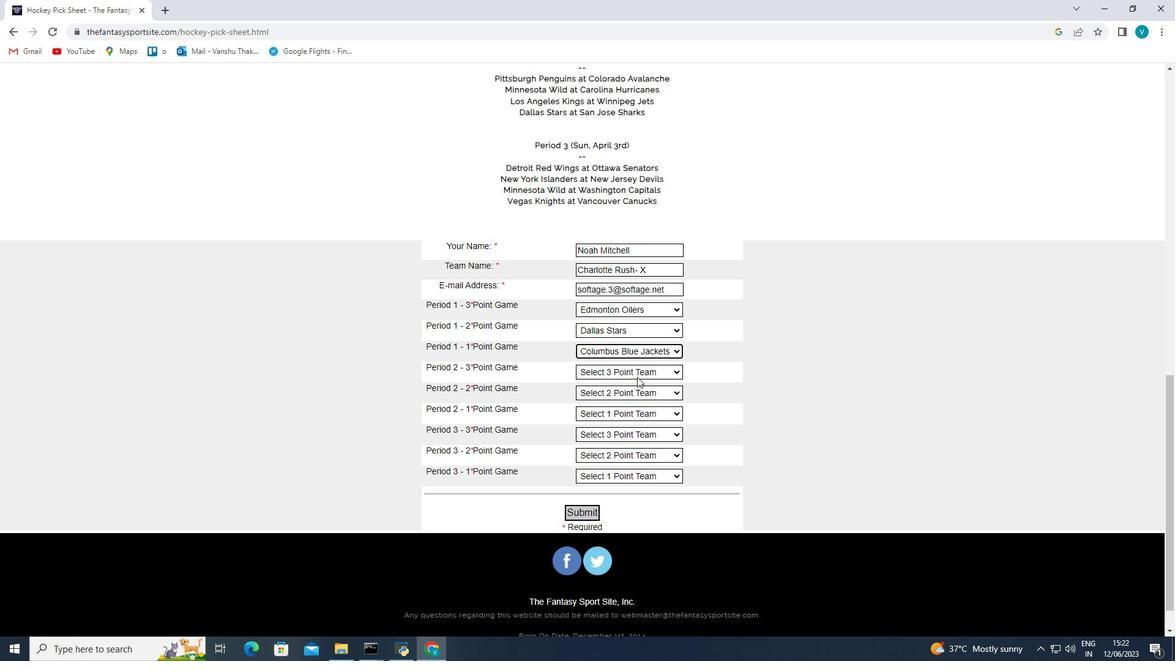 
Action: Mouse pressed left at (637, 375)
Screenshot: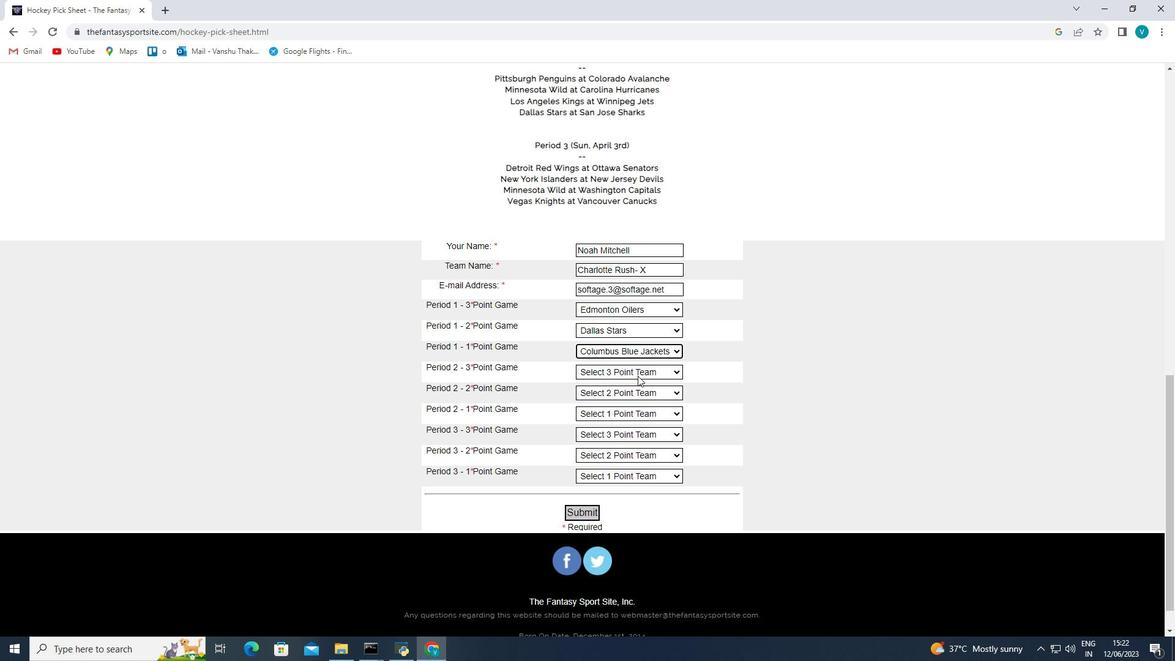 
Action: Mouse moved to (627, 470)
Screenshot: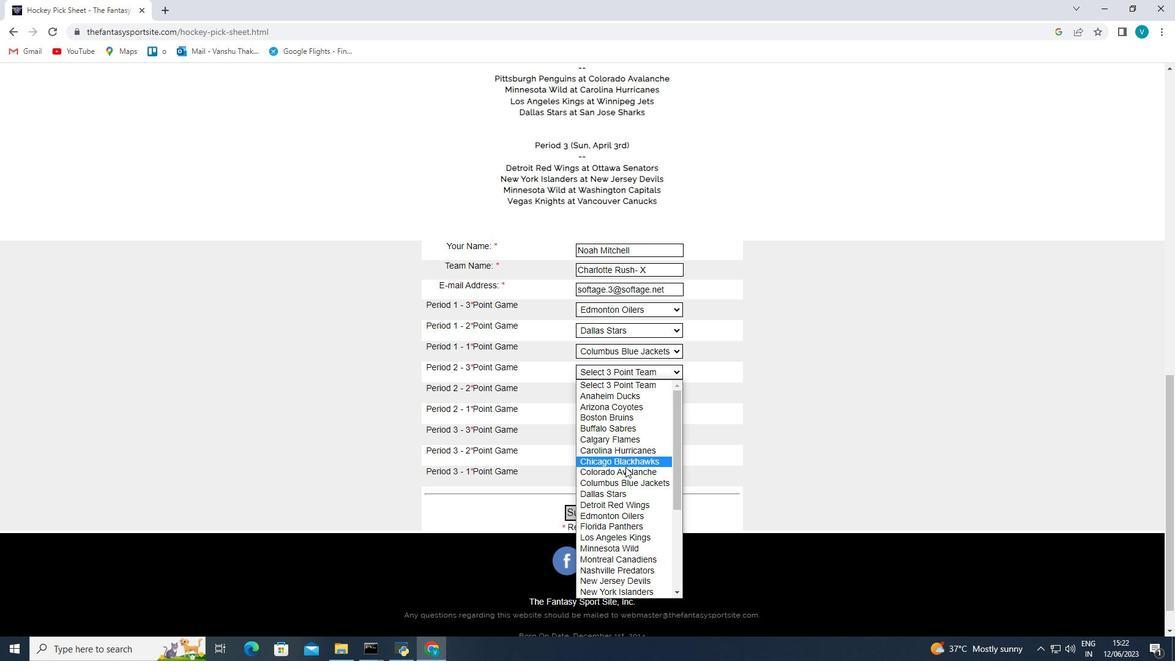 
Action: Mouse pressed left at (627, 470)
Screenshot: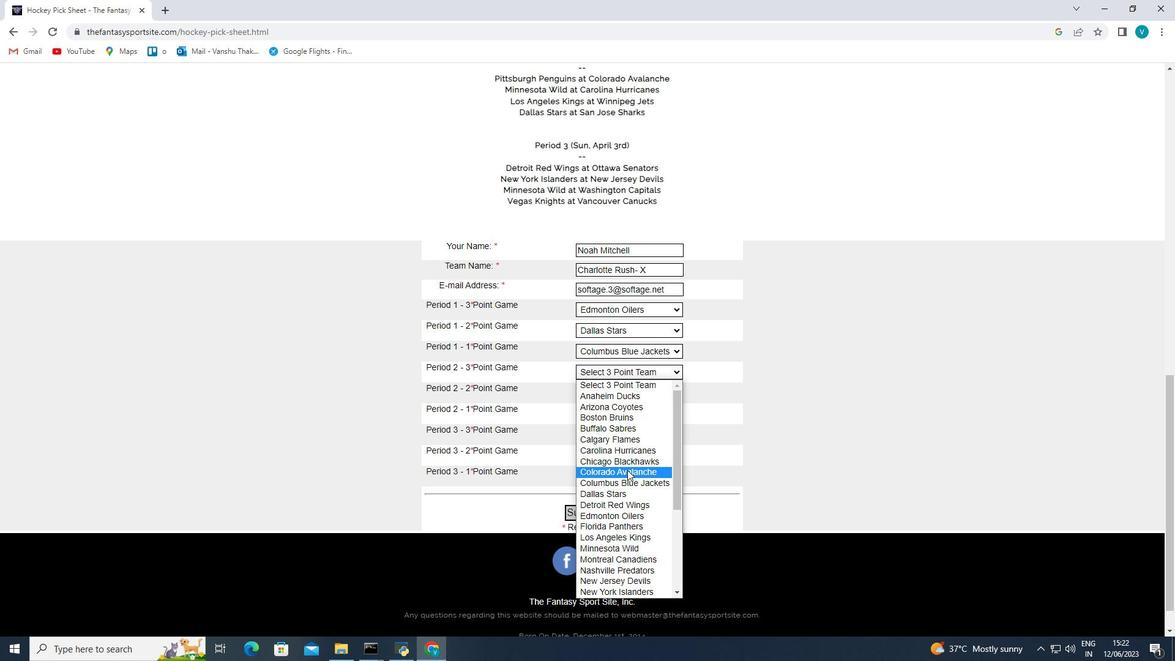 
Action: Mouse moved to (636, 396)
Screenshot: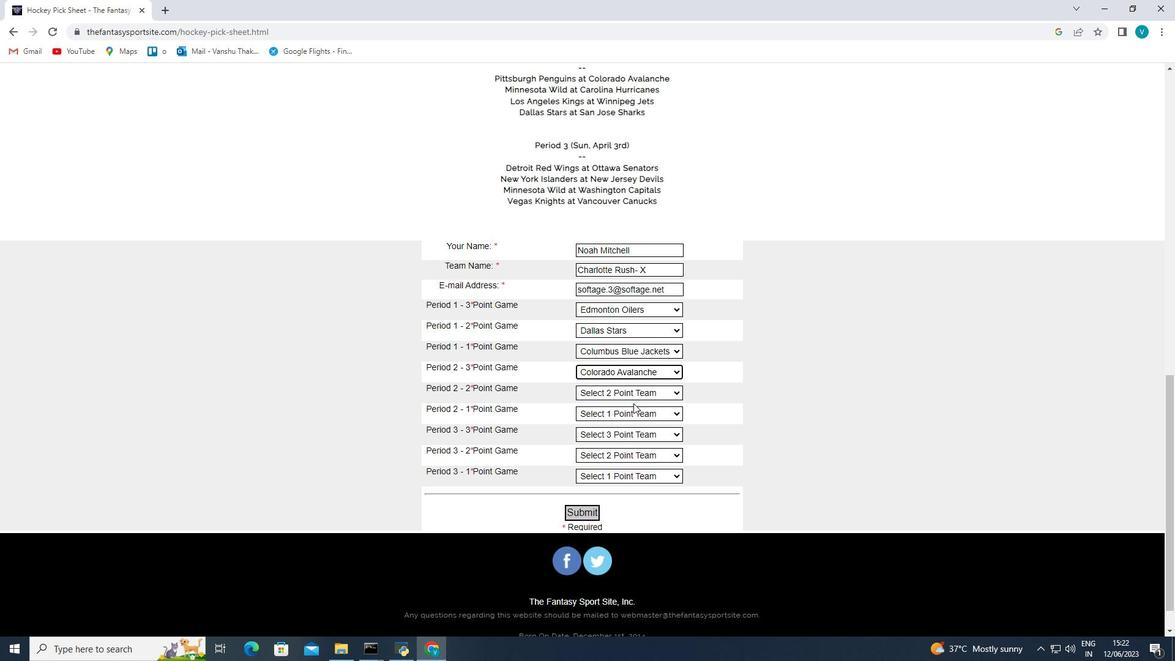 
Action: Mouse pressed left at (636, 396)
Screenshot: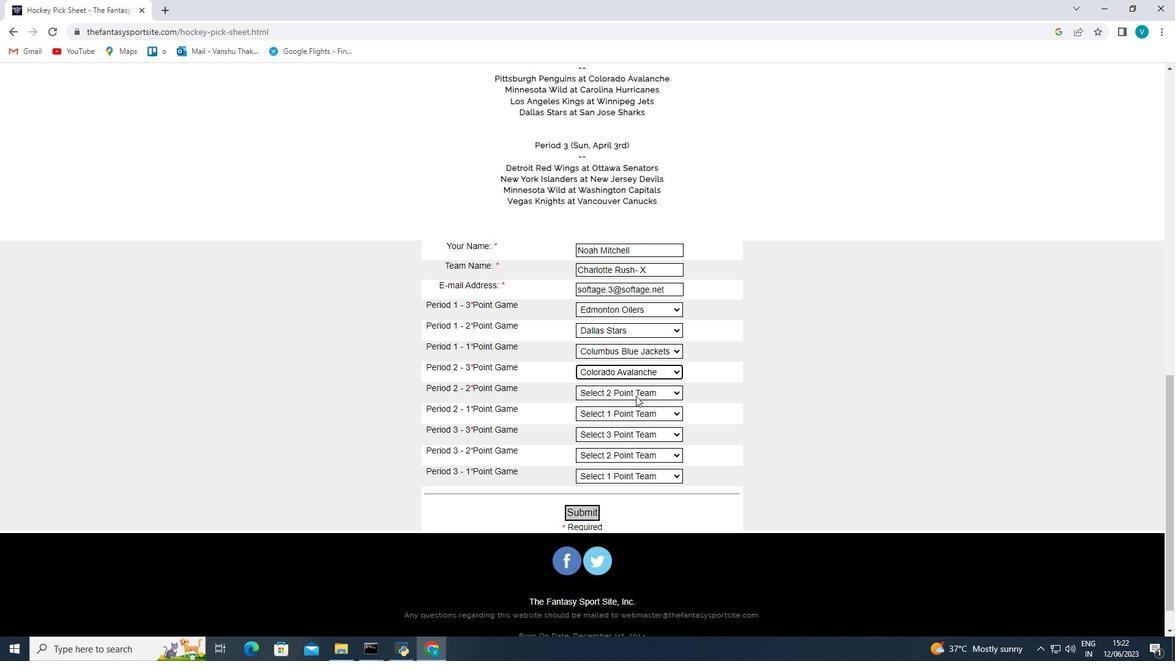 
Action: Mouse moved to (626, 479)
Screenshot: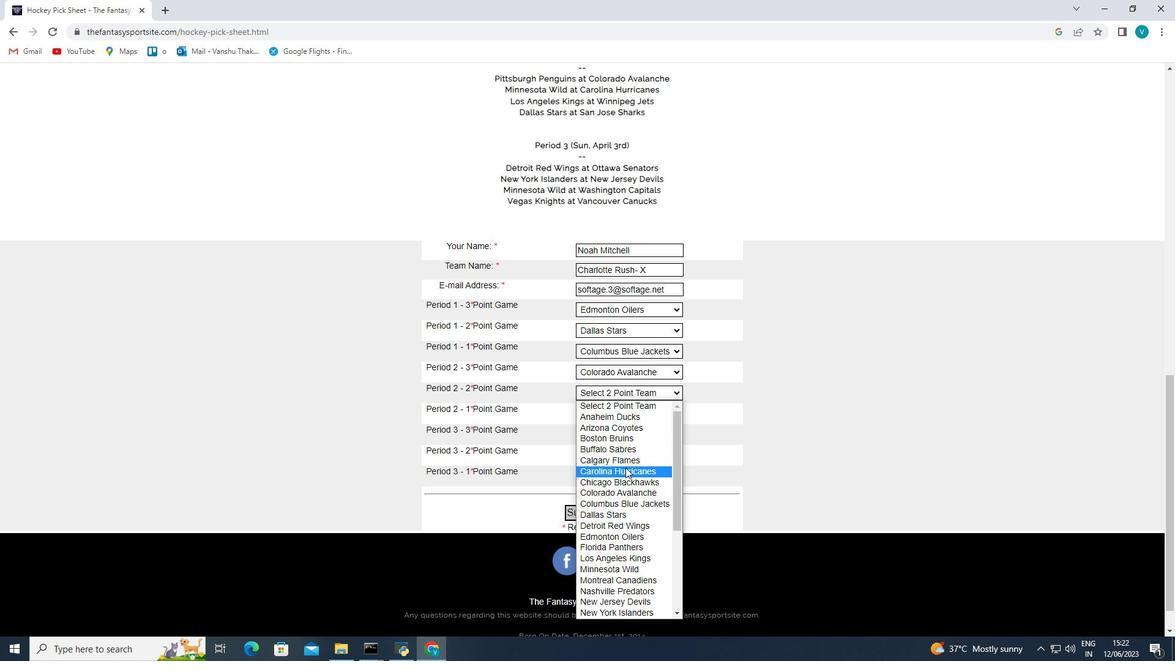 
Action: Mouse pressed left at (626, 479)
Screenshot: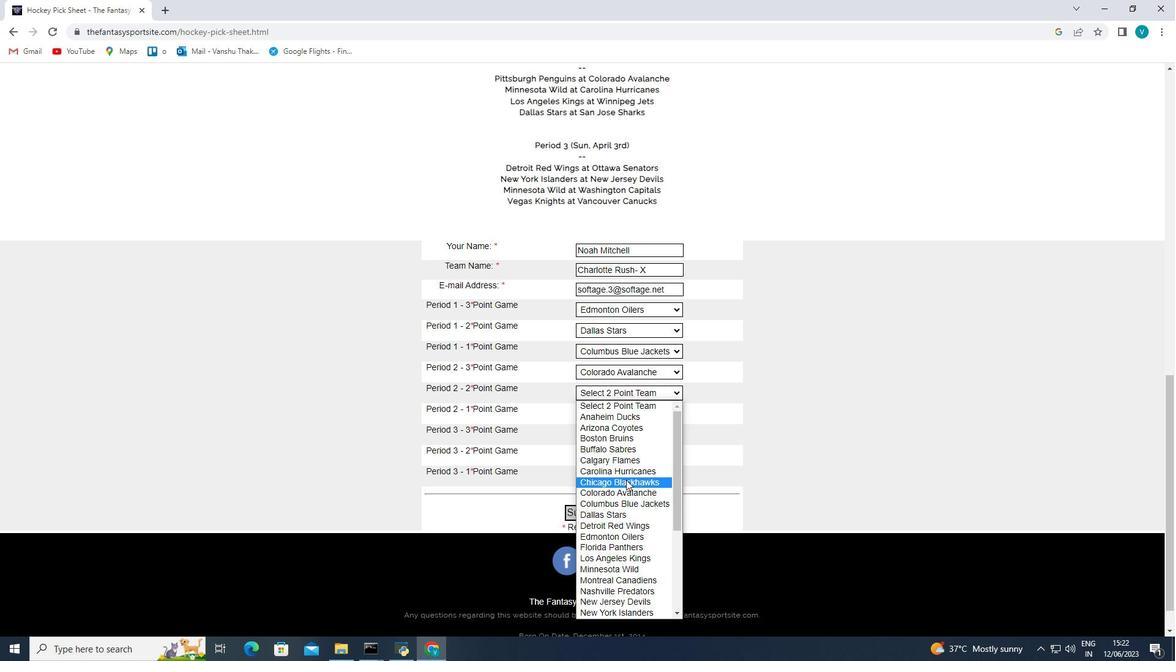 
Action: Mouse moved to (629, 416)
Screenshot: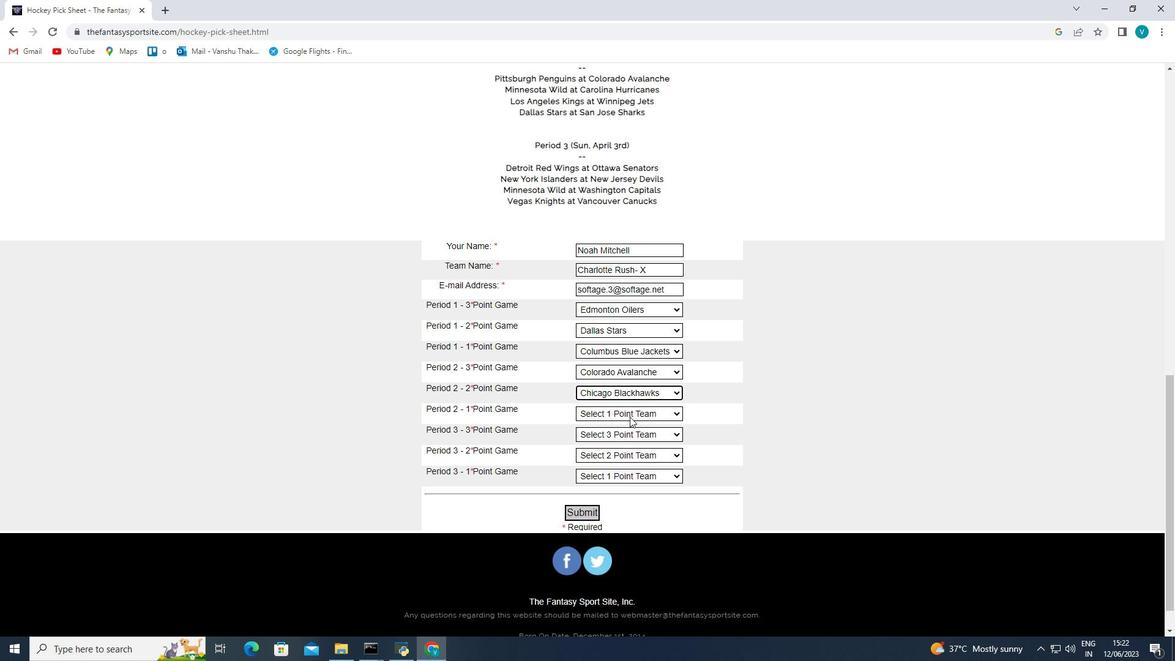 
Action: Mouse pressed left at (629, 416)
Screenshot: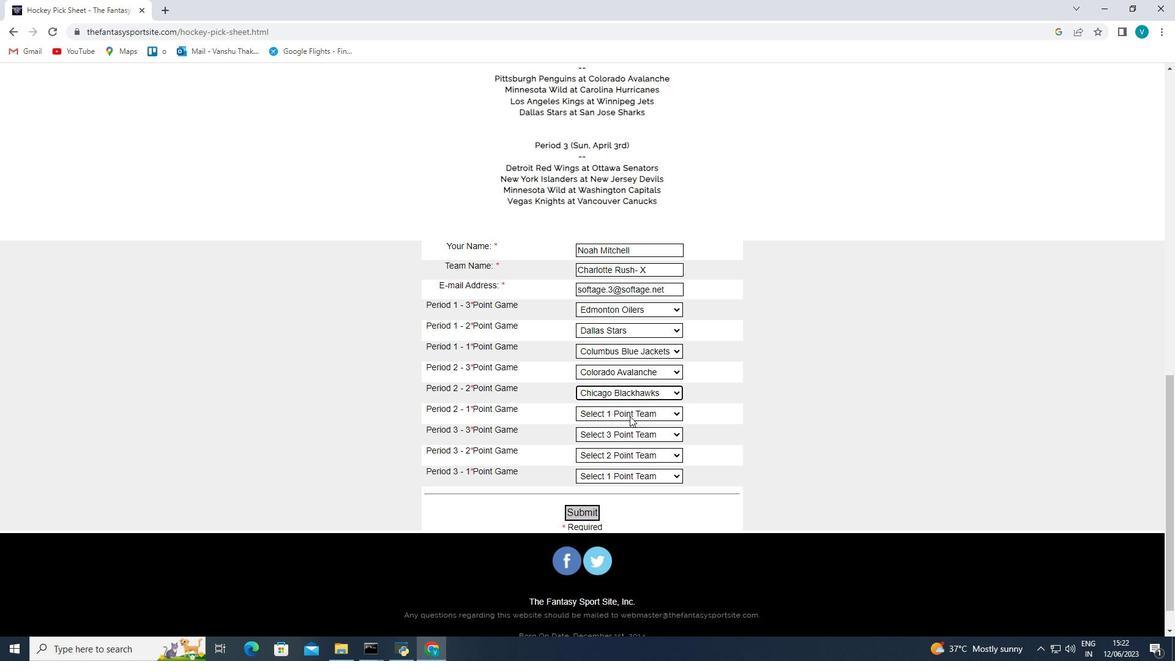 
Action: Mouse moved to (633, 261)
Screenshot: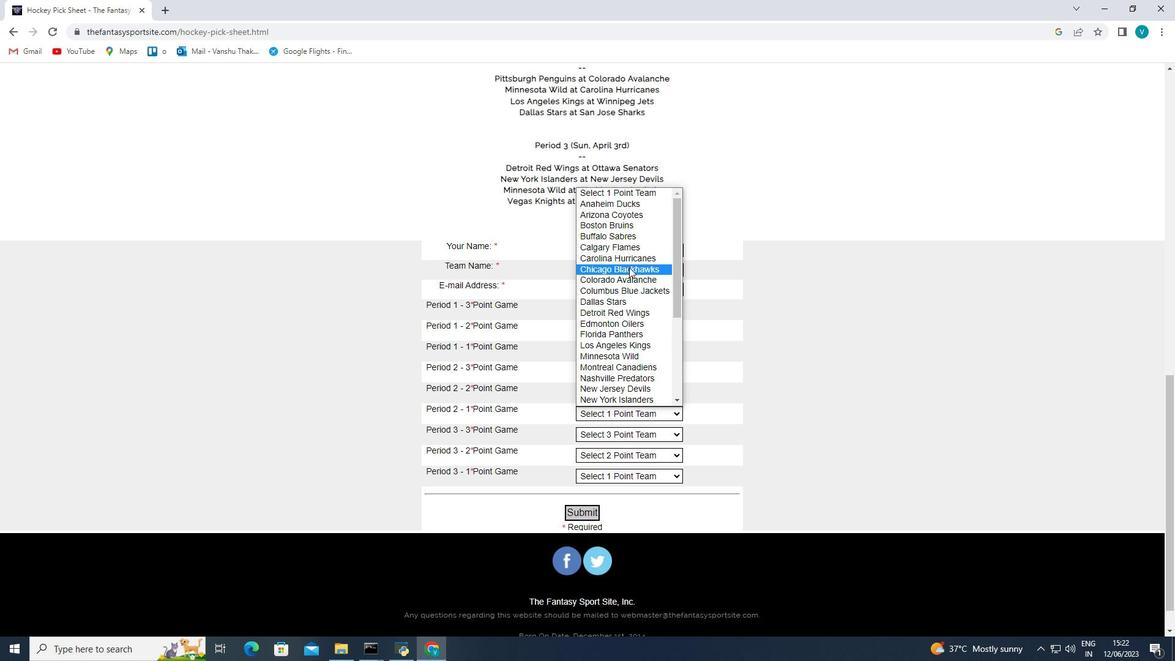
Action: Mouse pressed left at (633, 261)
Screenshot: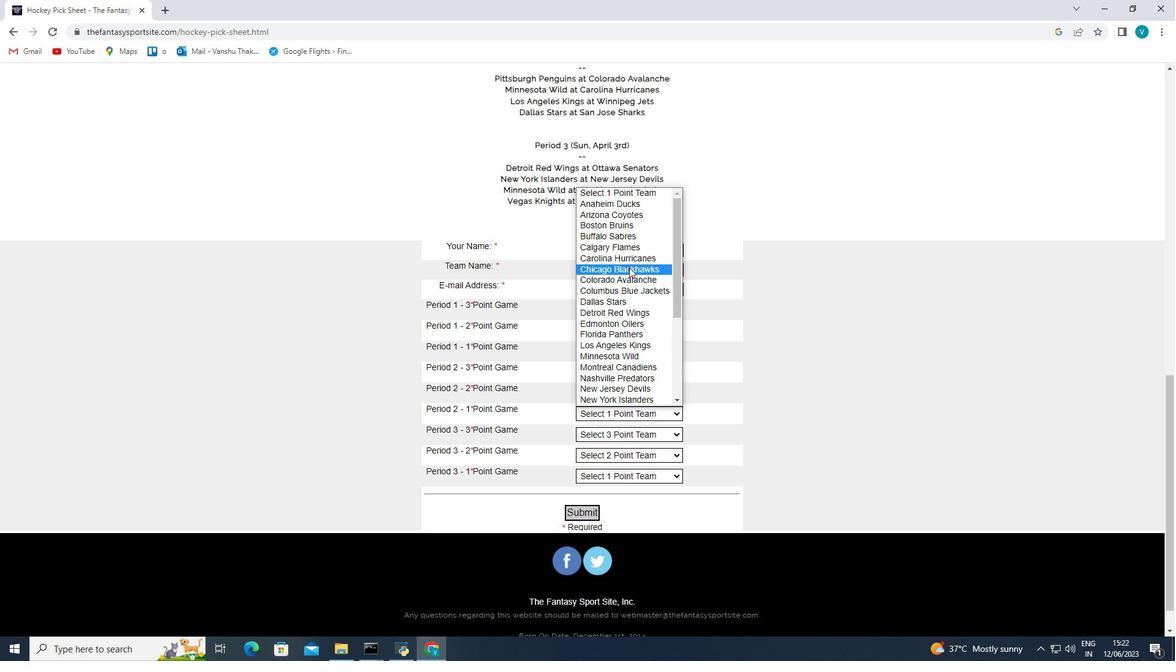 
Action: Mouse moved to (592, 434)
Screenshot: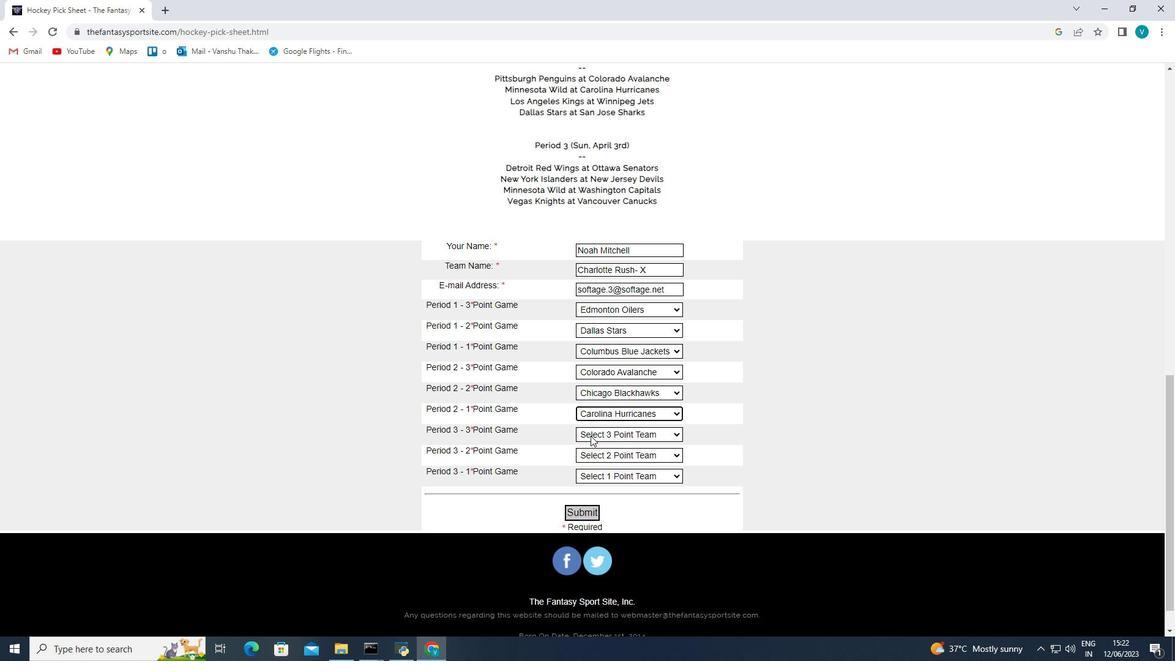 
Action: Mouse pressed left at (592, 434)
Screenshot: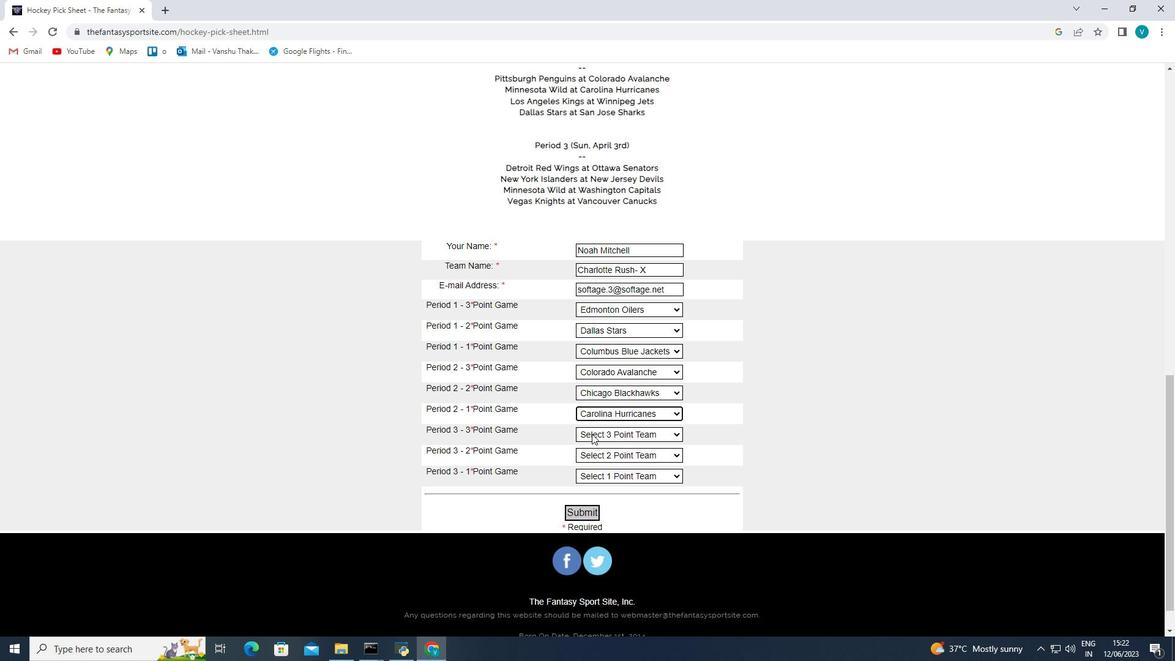 
Action: Mouse moved to (620, 269)
Screenshot: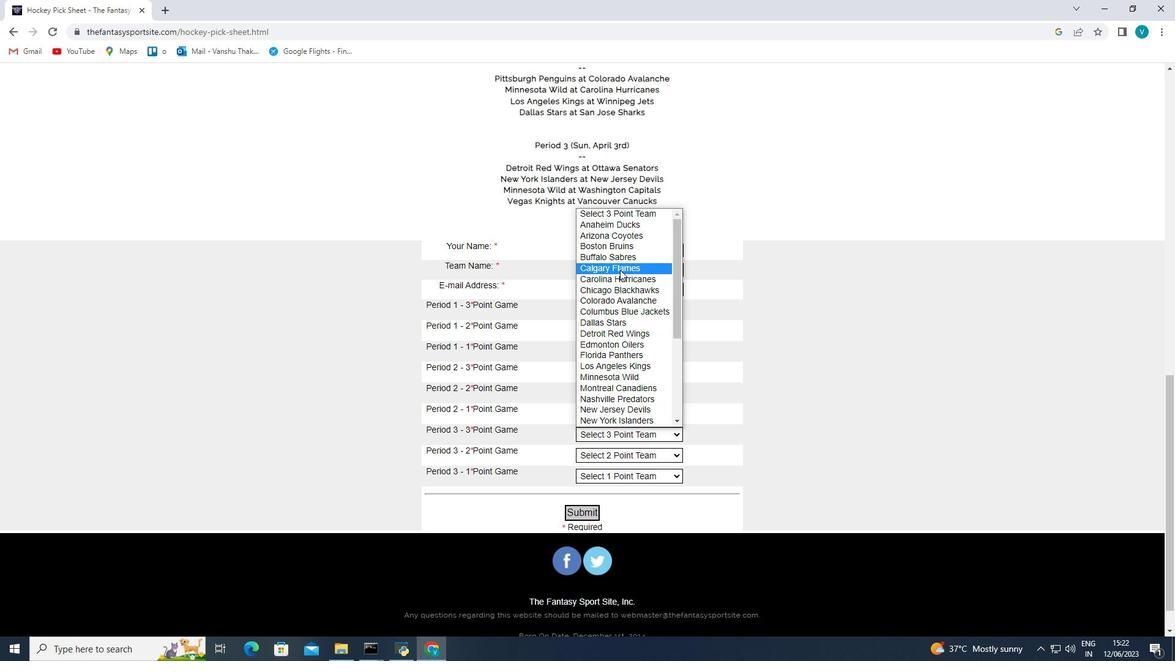 
Action: Mouse pressed left at (620, 269)
Screenshot: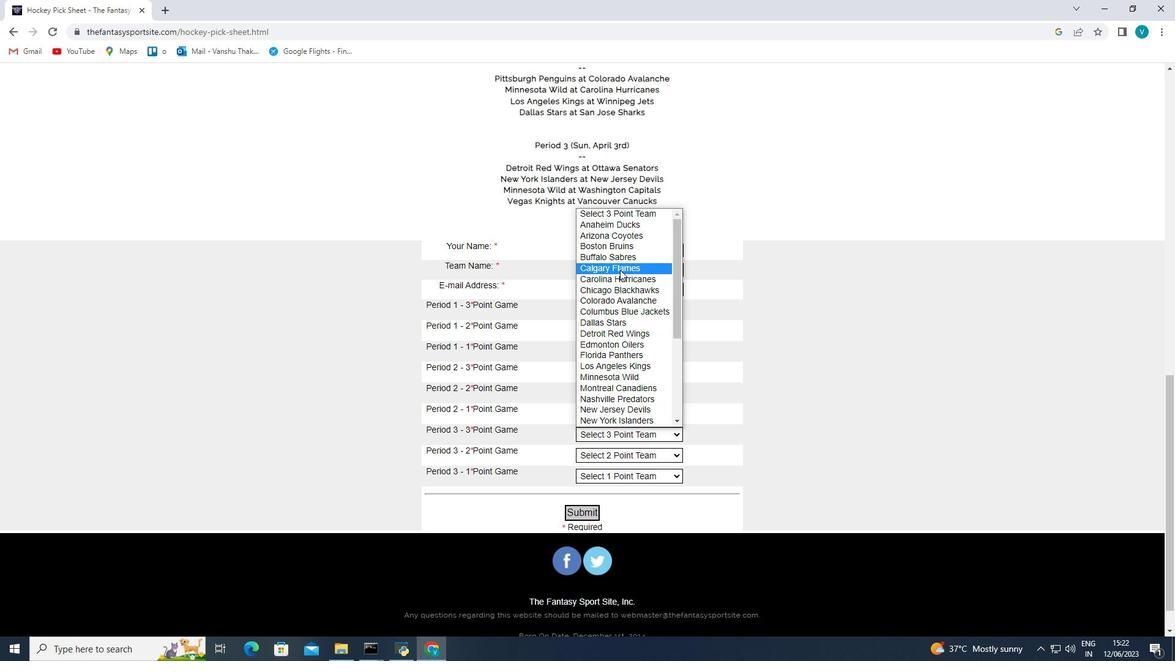 
Action: Mouse moved to (608, 452)
Screenshot: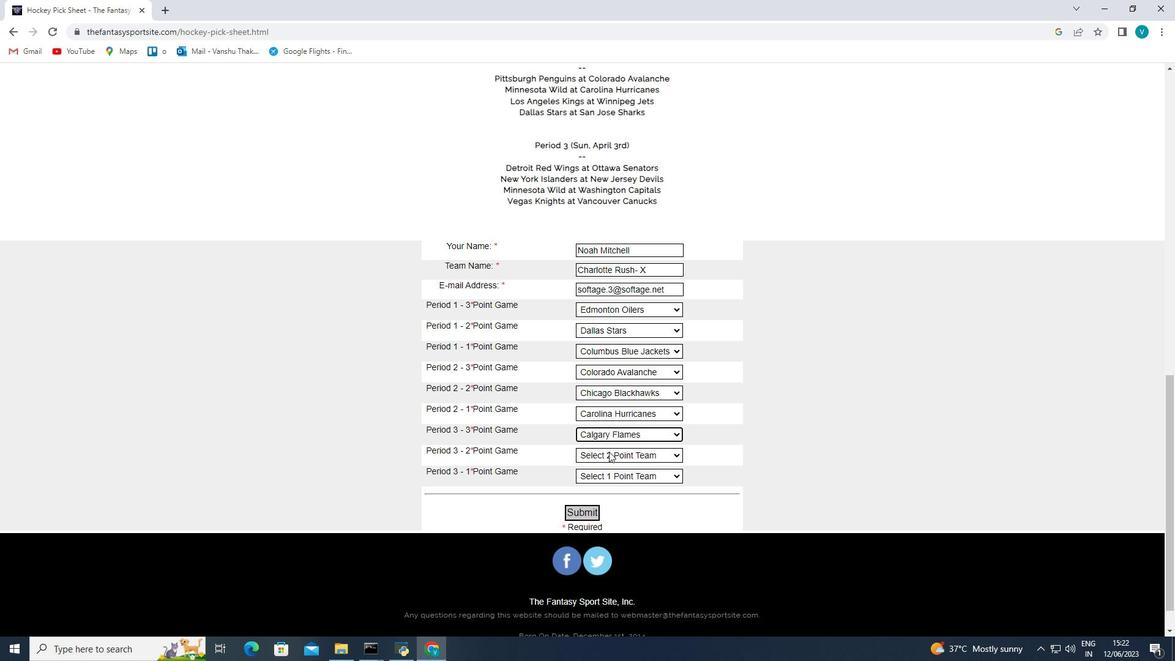 
Action: Mouse pressed left at (608, 452)
Screenshot: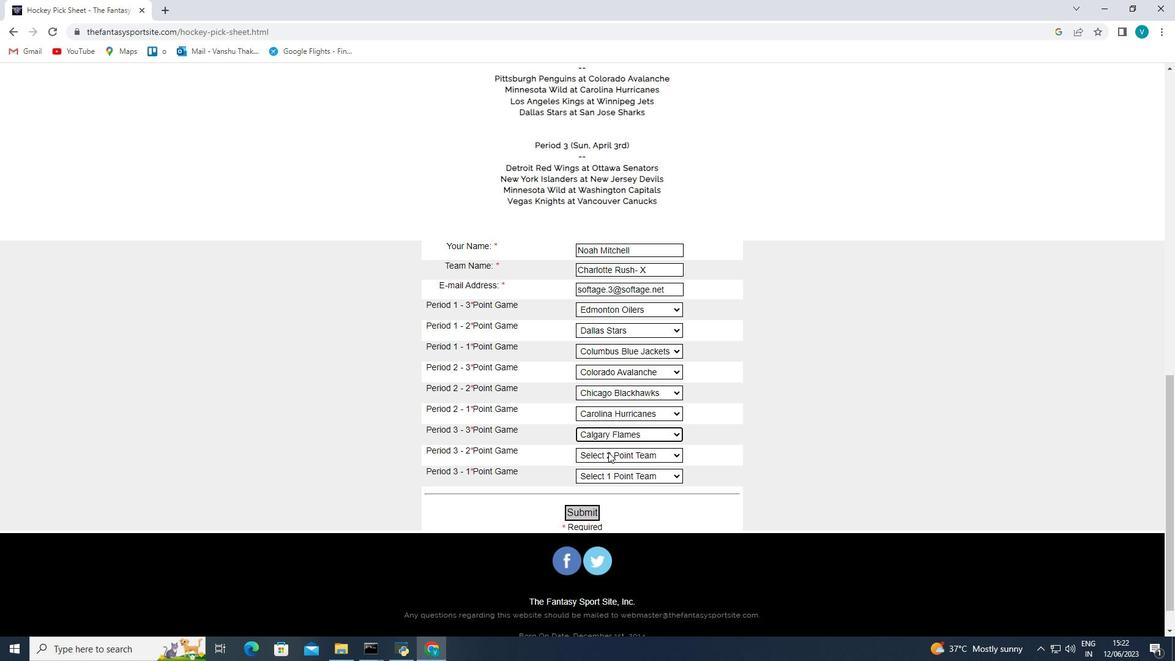 
Action: Mouse moved to (633, 276)
Screenshot: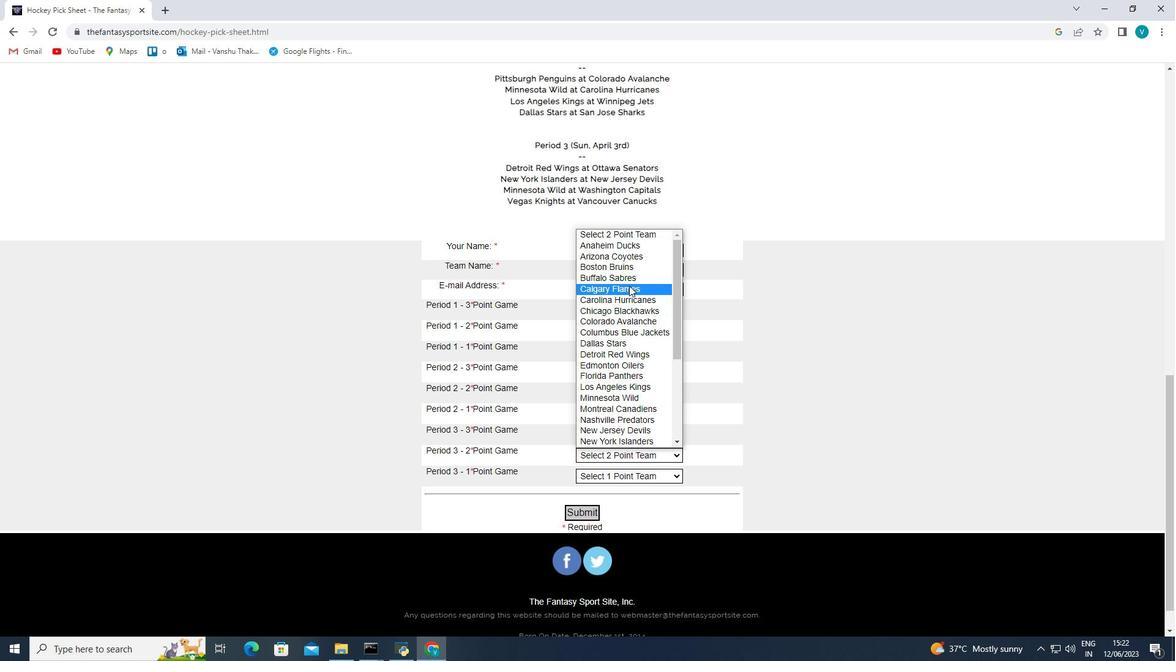 
Action: Mouse pressed left at (633, 276)
Screenshot: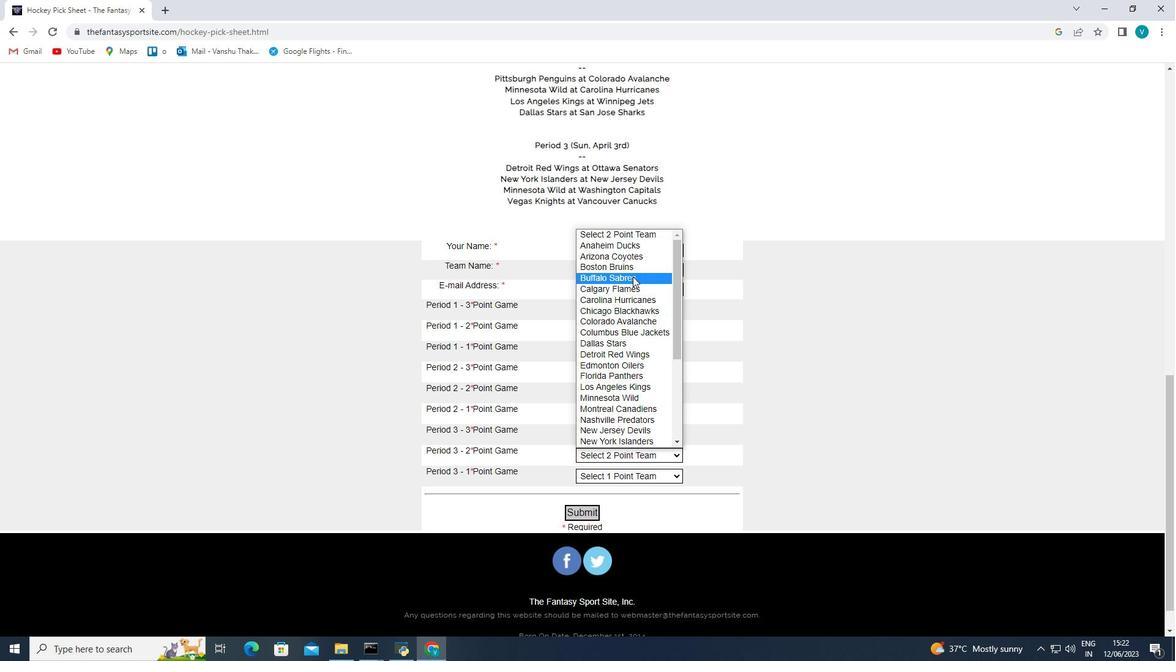 
Action: Mouse moved to (622, 471)
Screenshot: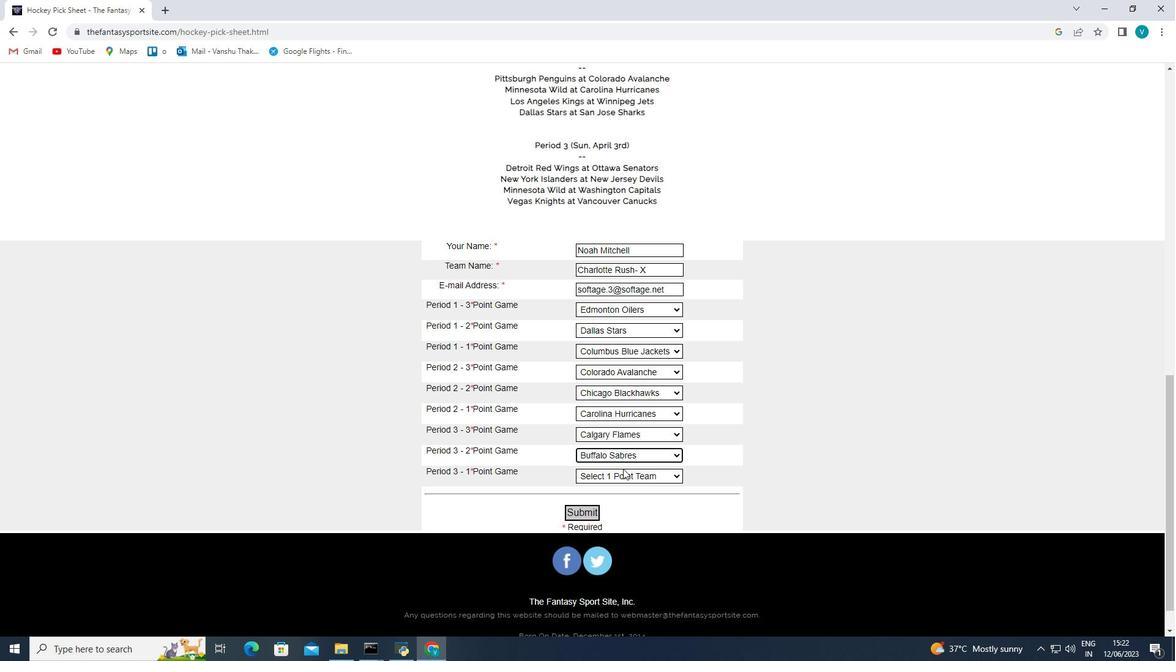 
Action: Mouse pressed left at (622, 471)
Screenshot: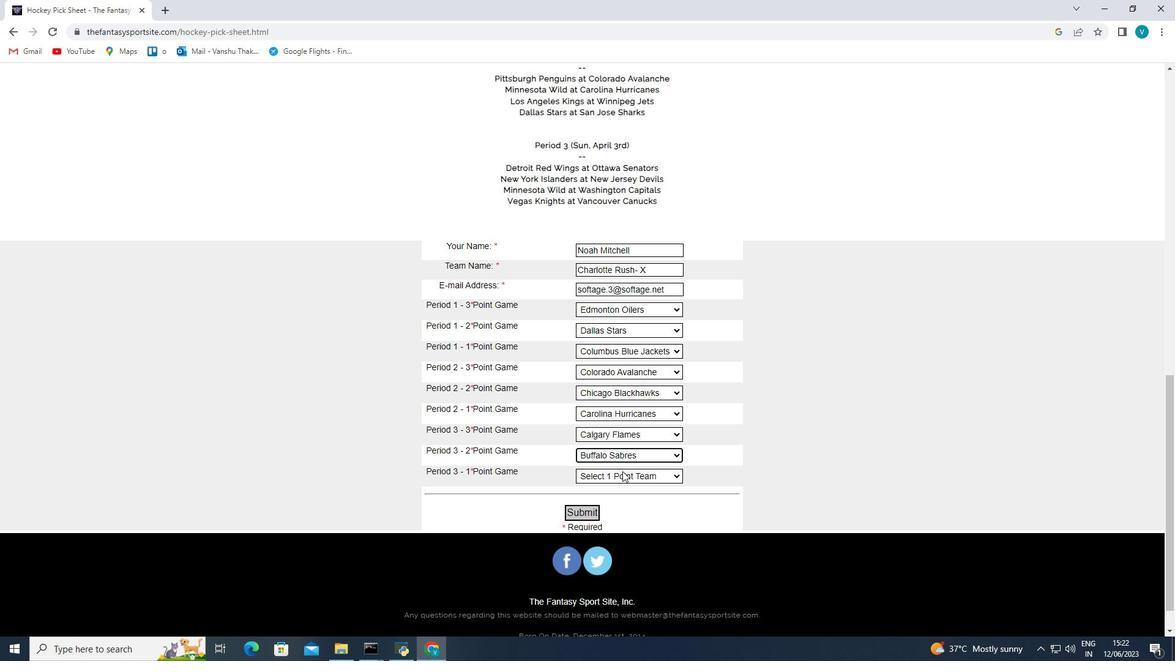 
Action: Mouse moved to (625, 279)
Screenshot: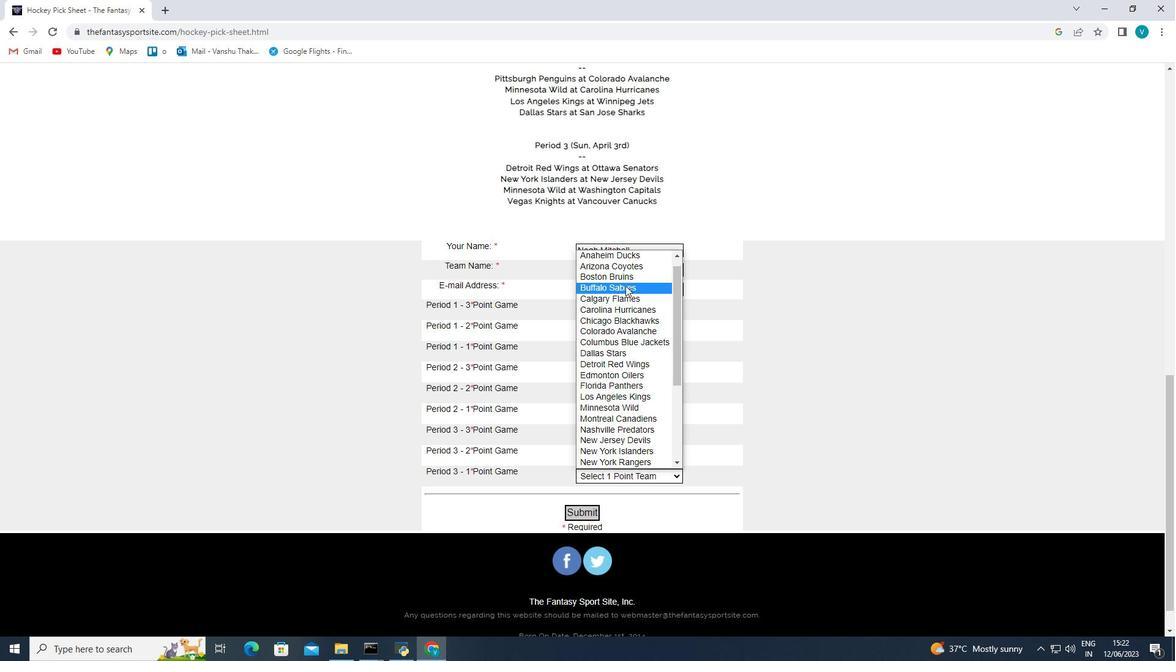 
Action: Mouse pressed left at (625, 279)
Screenshot: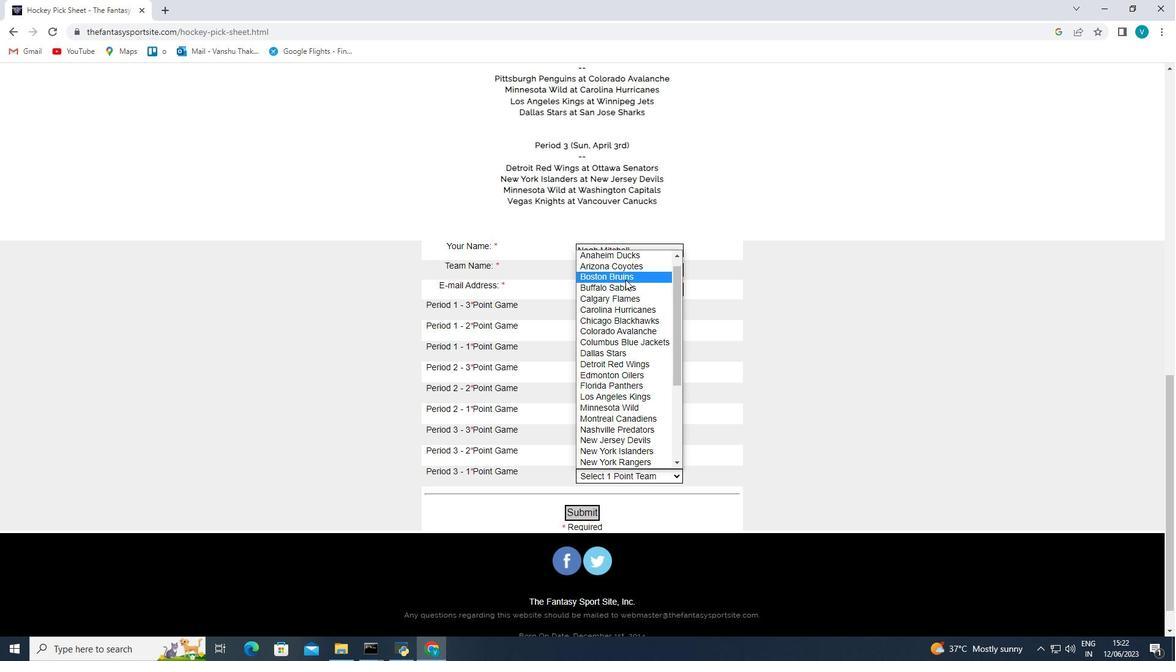 
Action: Mouse moved to (599, 467)
Screenshot: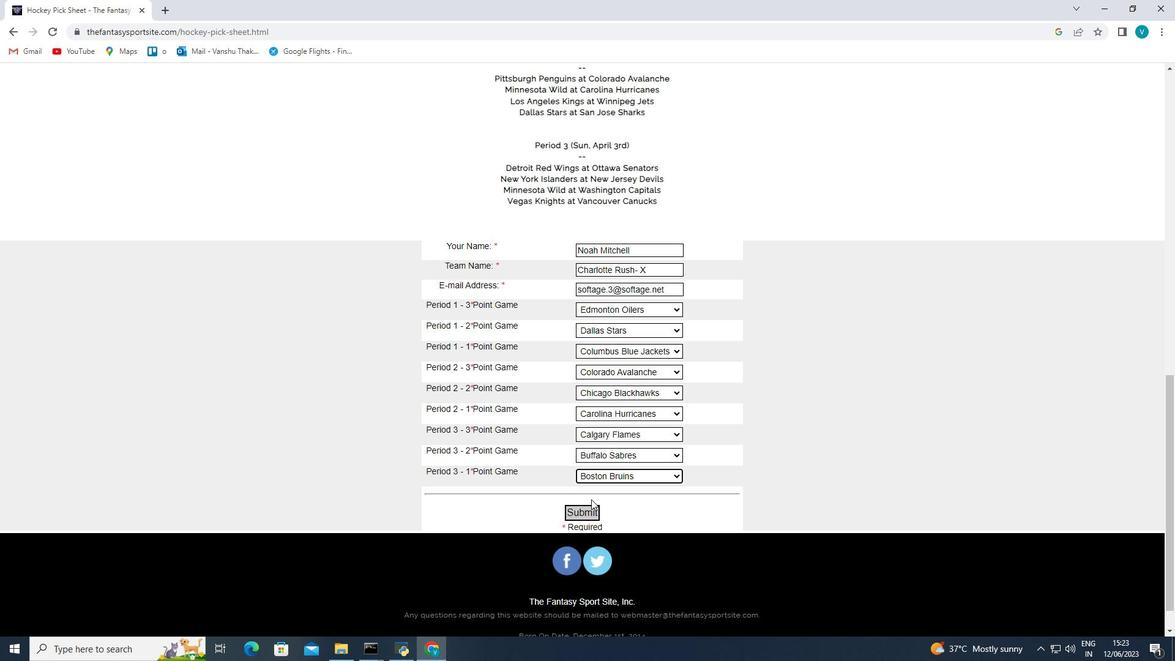 
Action: Mouse scrolled (599, 466) with delta (0, 0)
Screenshot: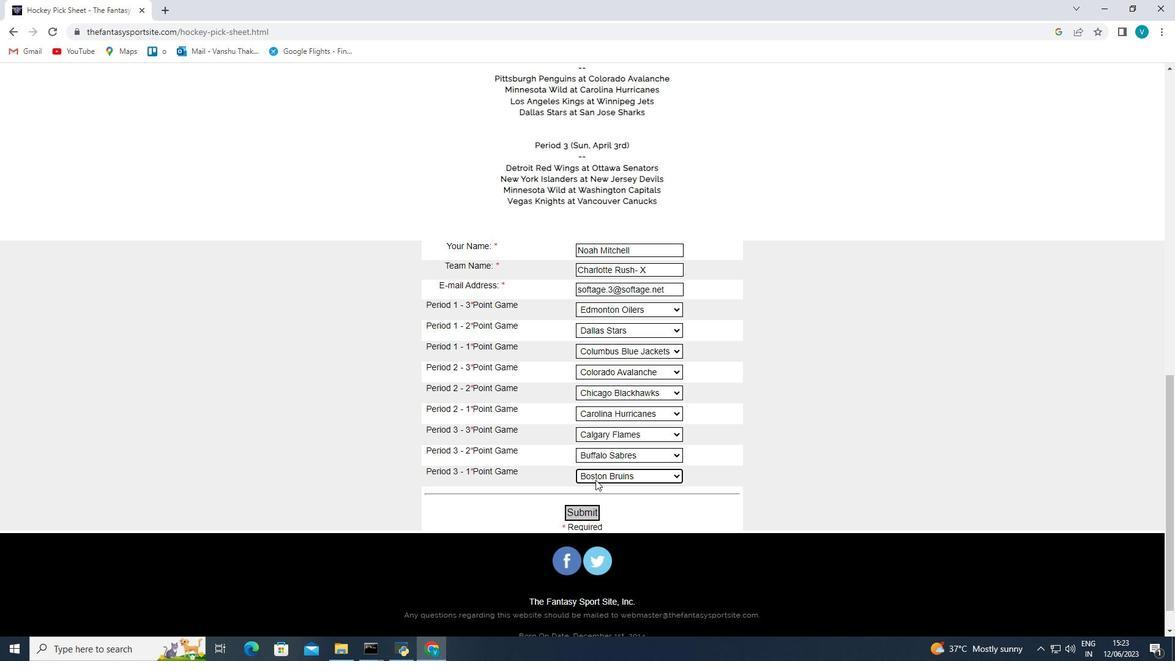 
Action: Mouse scrolled (599, 466) with delta (0, 0)
Screenshot: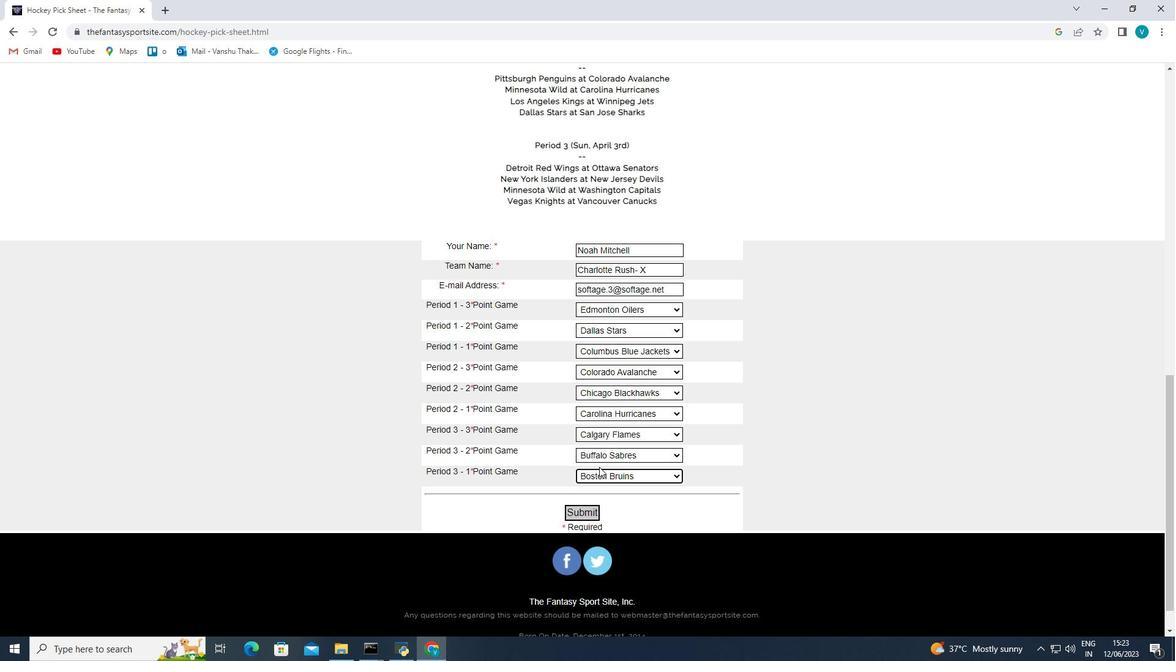 
Action: Mouse scrolled (599, 466) with delta (0, 0)
Screenshot: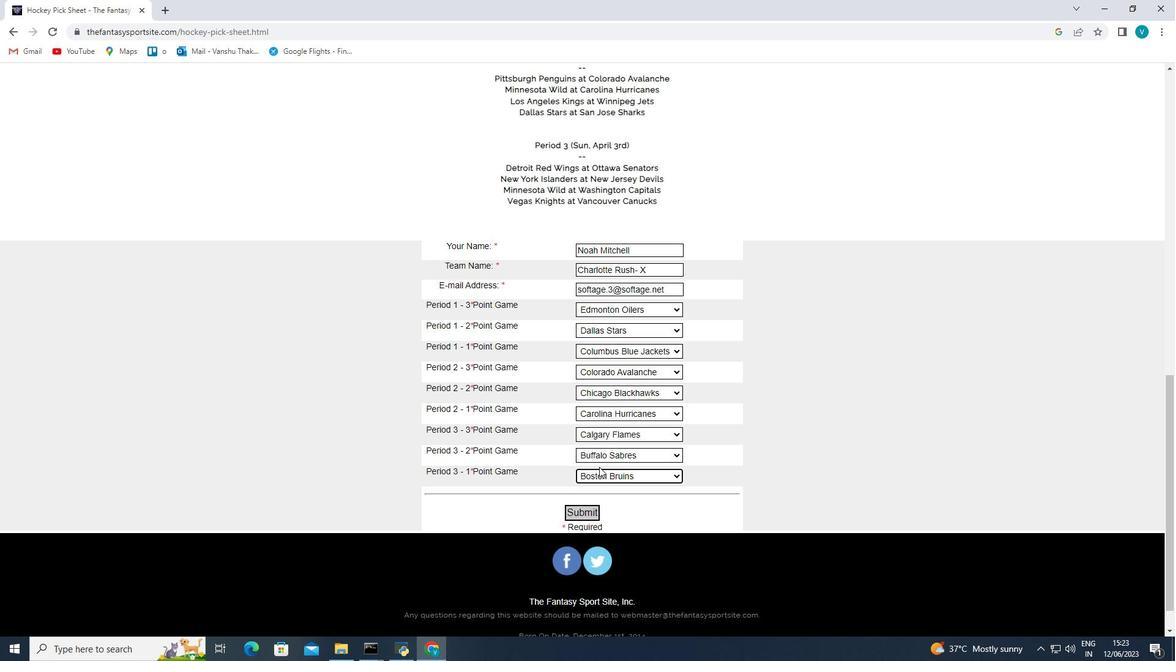 
Action: Mouse scrolled (599, 466) with delta (0, 0)
Screenshot: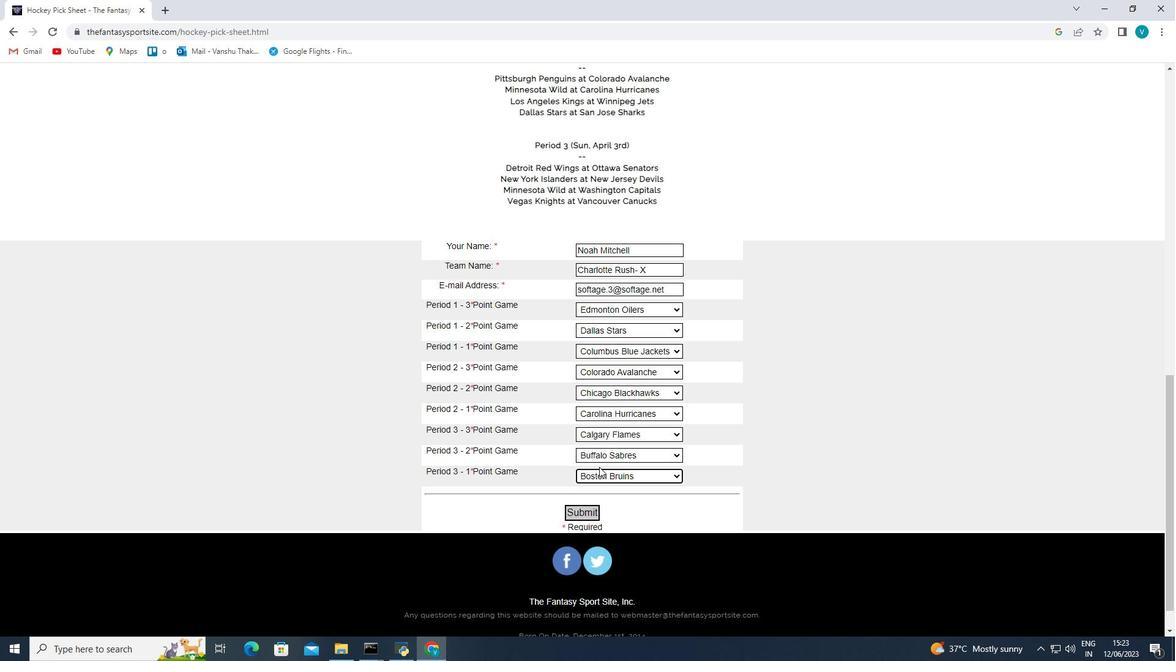 
Action: Mouse scrolled (599, 466) with delta (0, 0)
Screenshot: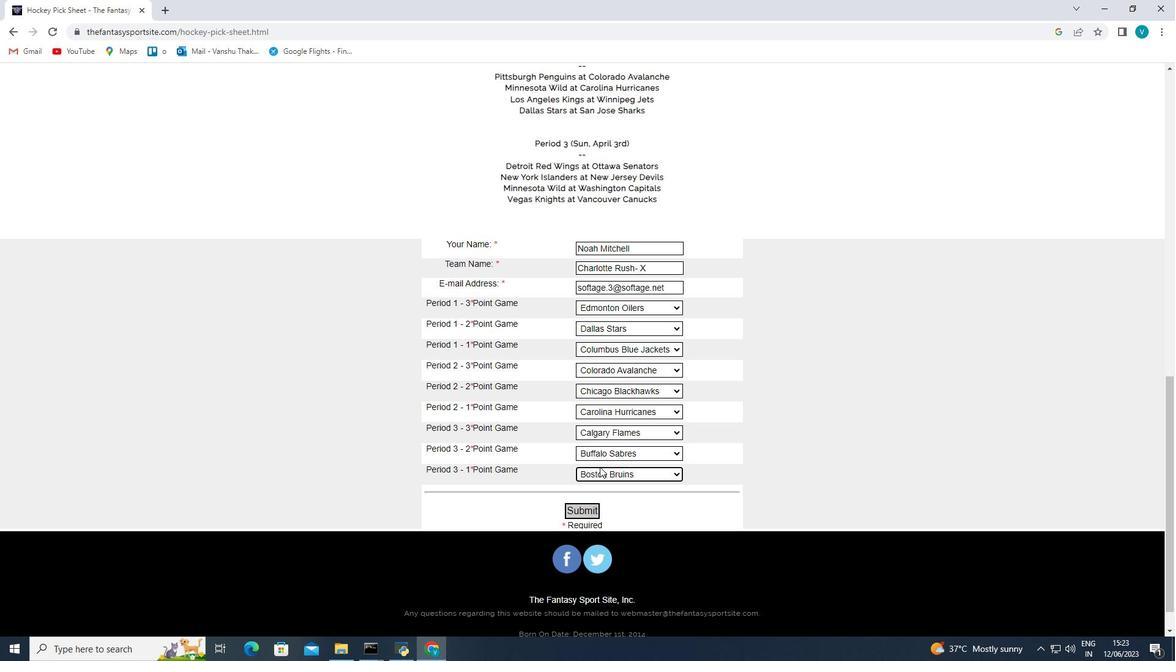 
Action: Mouse moved to (599, 468)
Screenshot: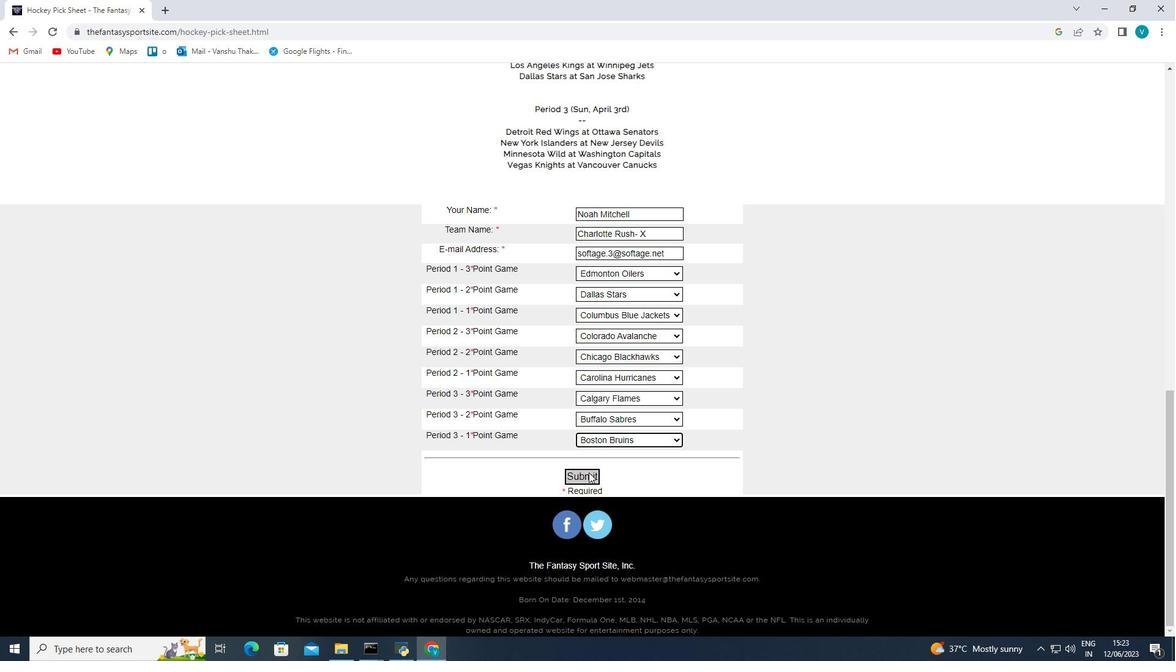 
Action: Mouse scrolled (599, 467) with delta (0, 0)
Screenshot: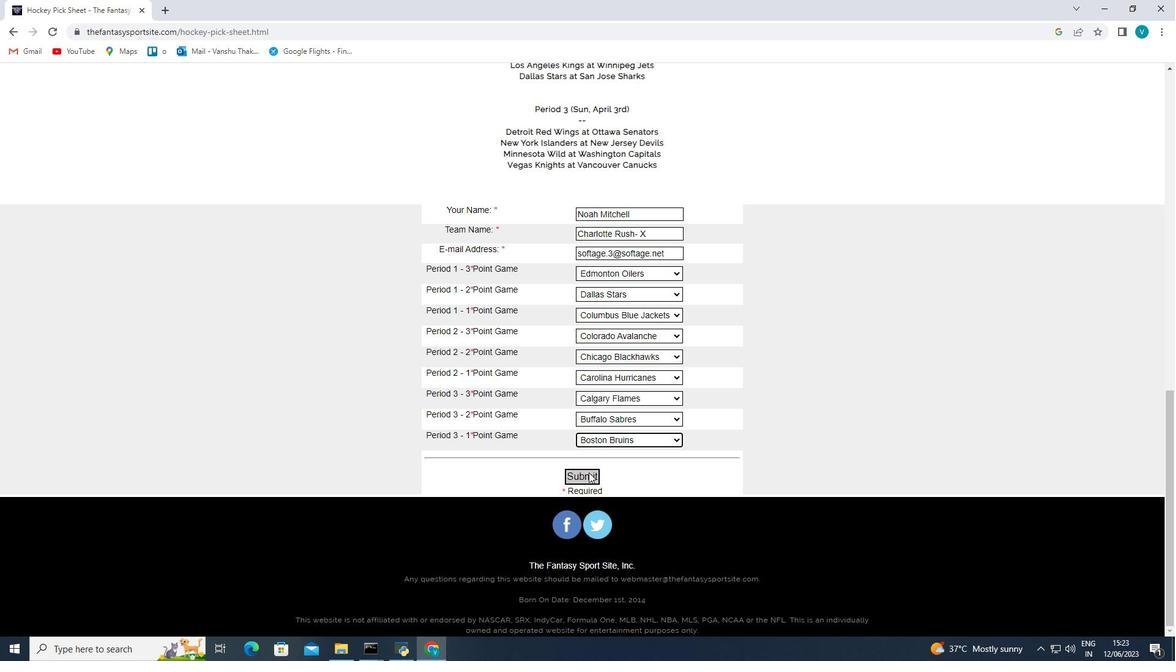 
Action: Mouse moved to (600, 468)
Screenshot: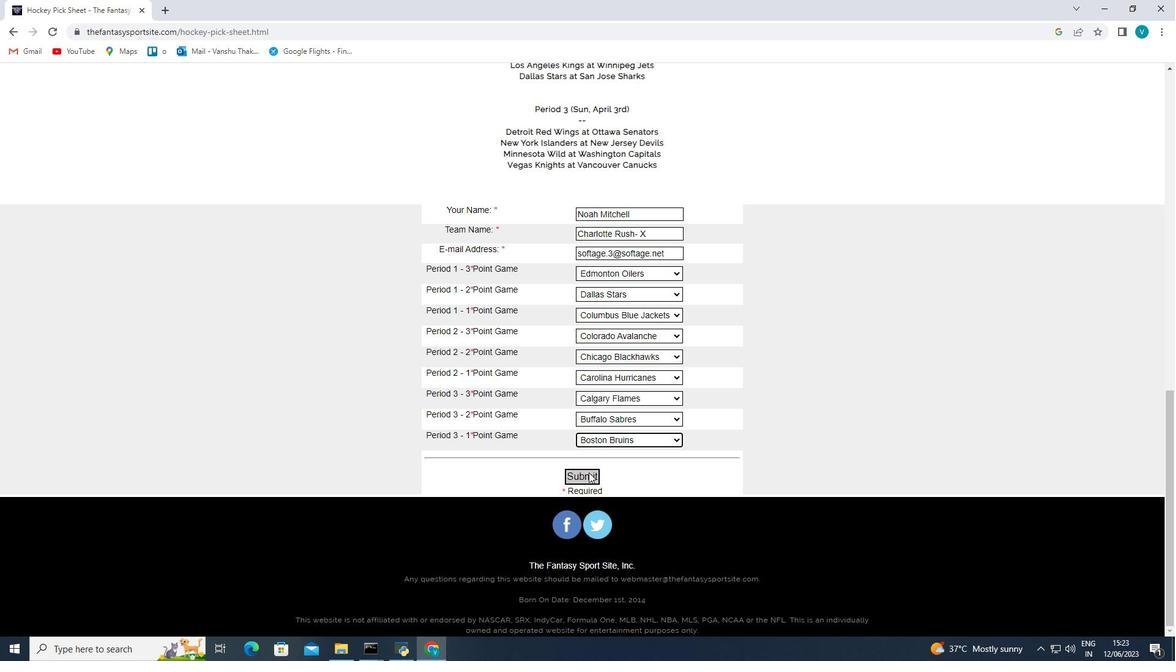 
Action: Mouse scrolled (600, 467) with delta (0, 0)
Screenshot: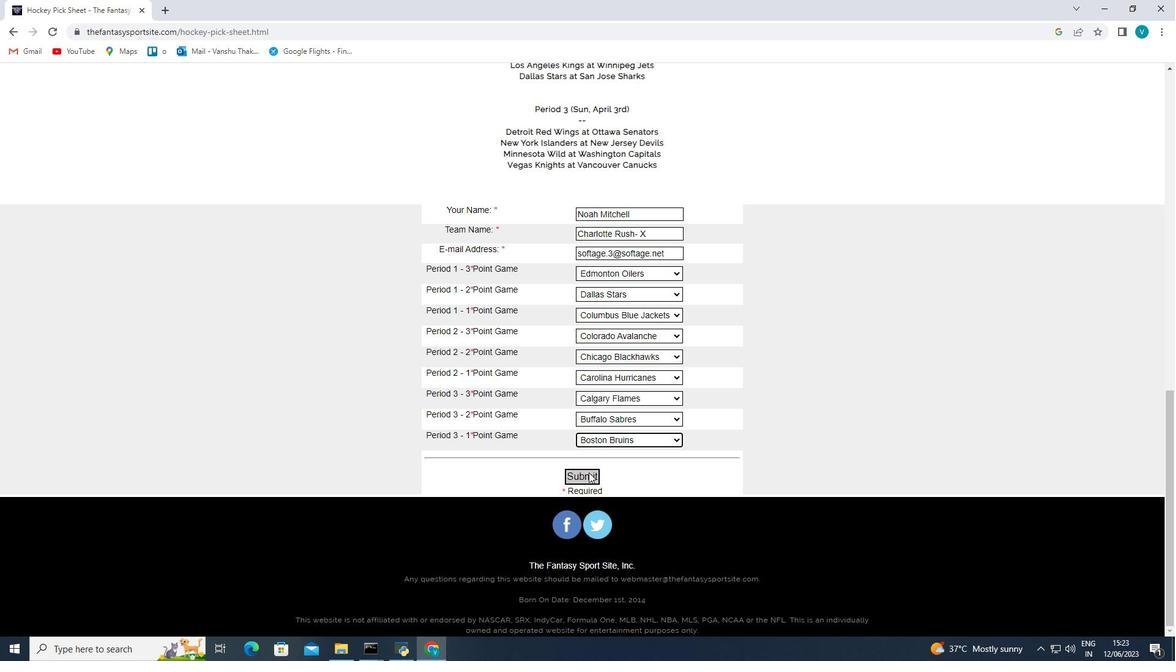 
Action: Mouse scrolled (600, 467) with delta (0, 0)
Screenshot: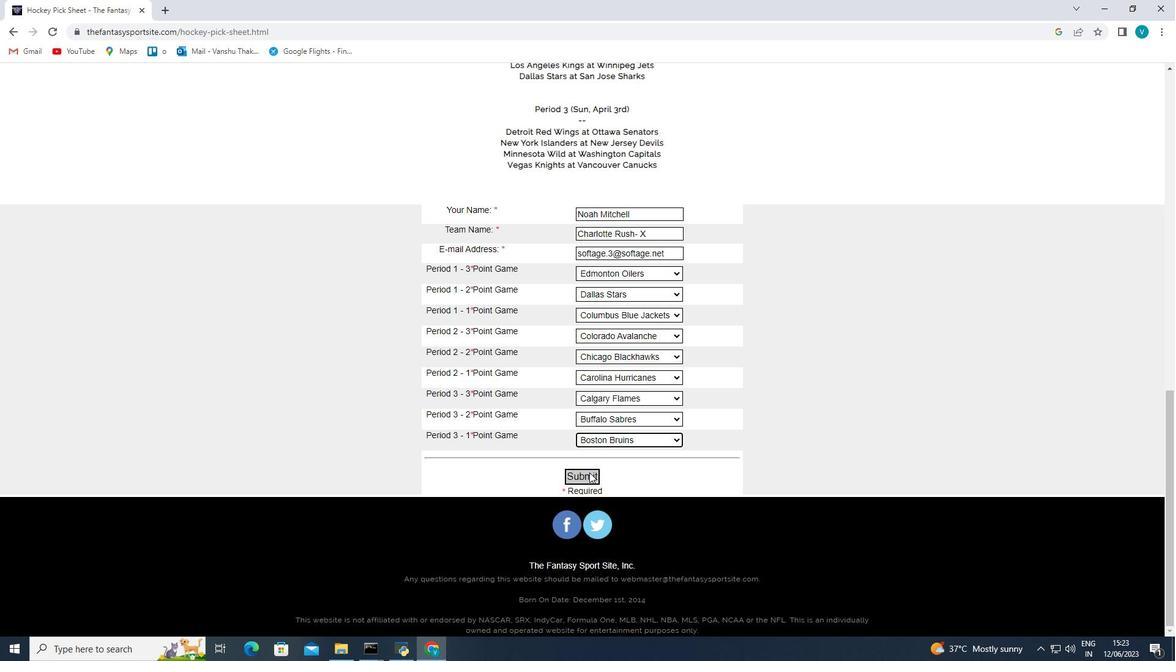 
Action: Mouse moved to (586, 473)
Screenshot: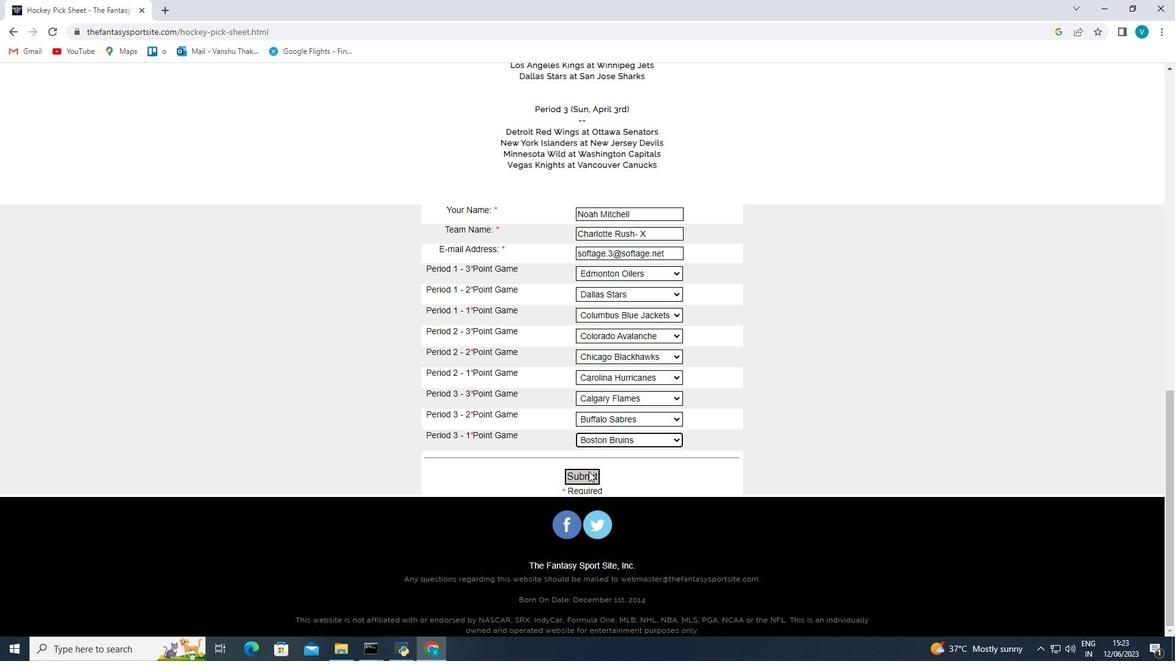 
Action: Mouse pressed left at (586, 473)
Screenshot: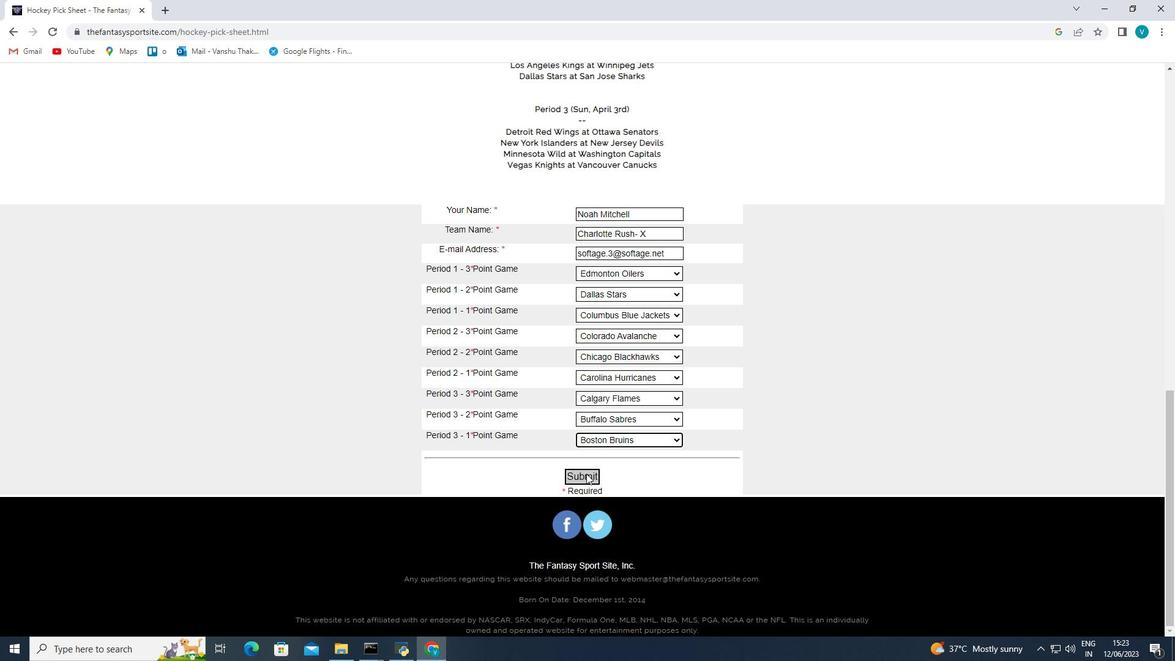 
Action: Mouse moved to (584, 479)
Screenshot: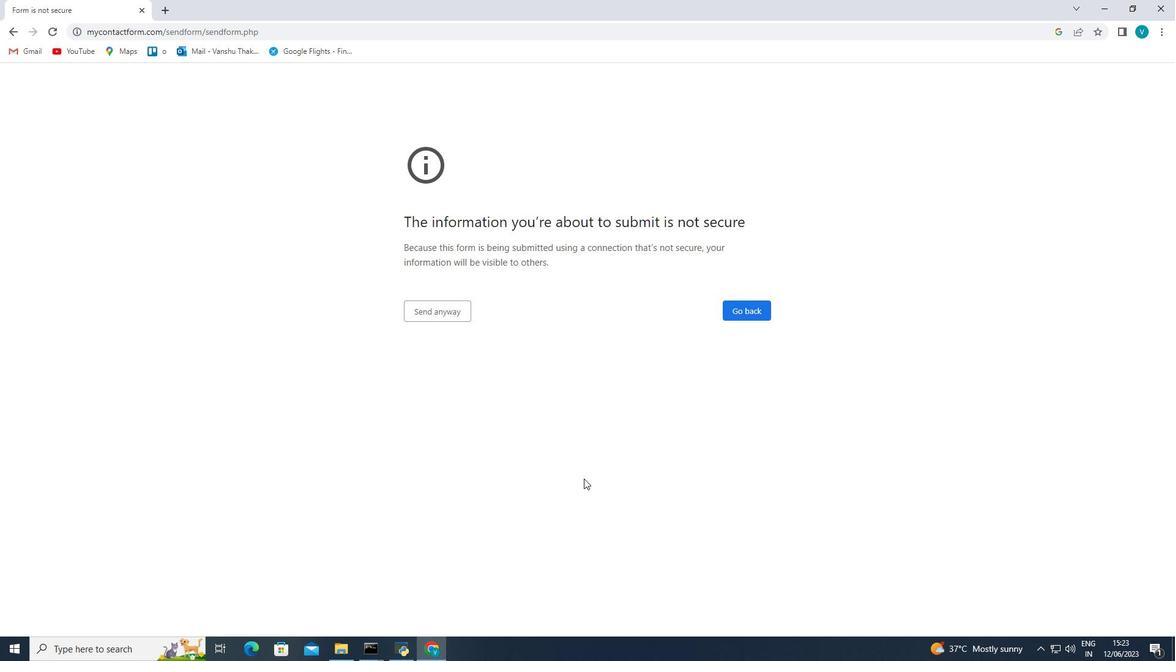 
